Task: Use the formula "ISPMT" in spreadsheet "Project portfolio".
Action: Mouse moved to (646, 81)
Screenshot: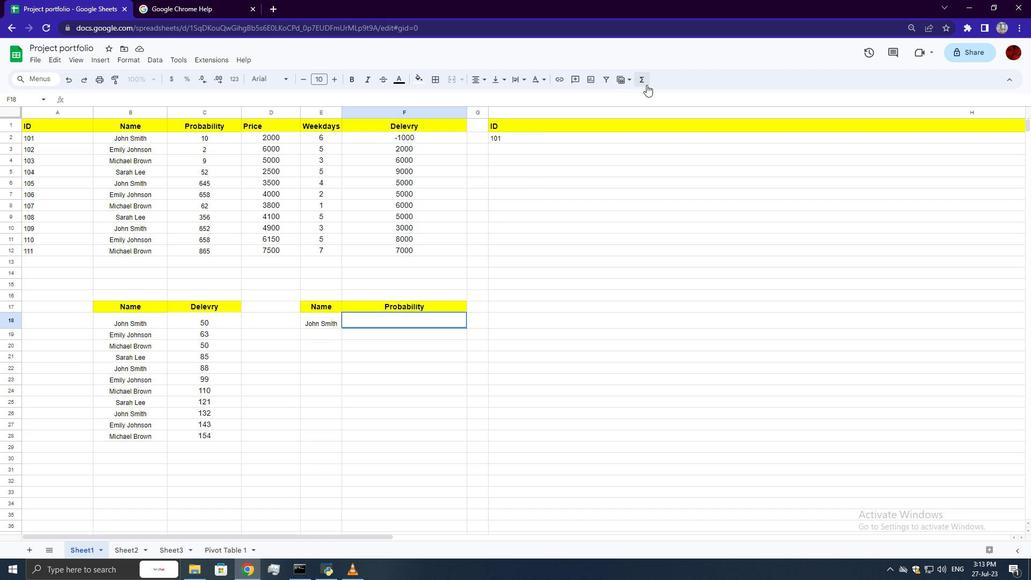 
Action: Mouse pressed left at (646, 81)
Screenshot: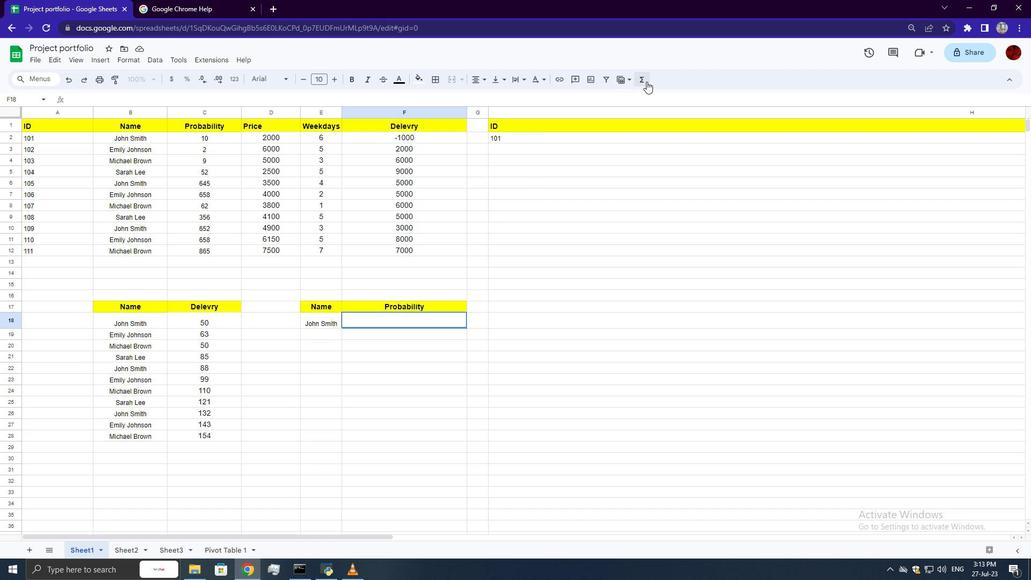 
Action: Mouse moved to (828, 186)
Screenshot: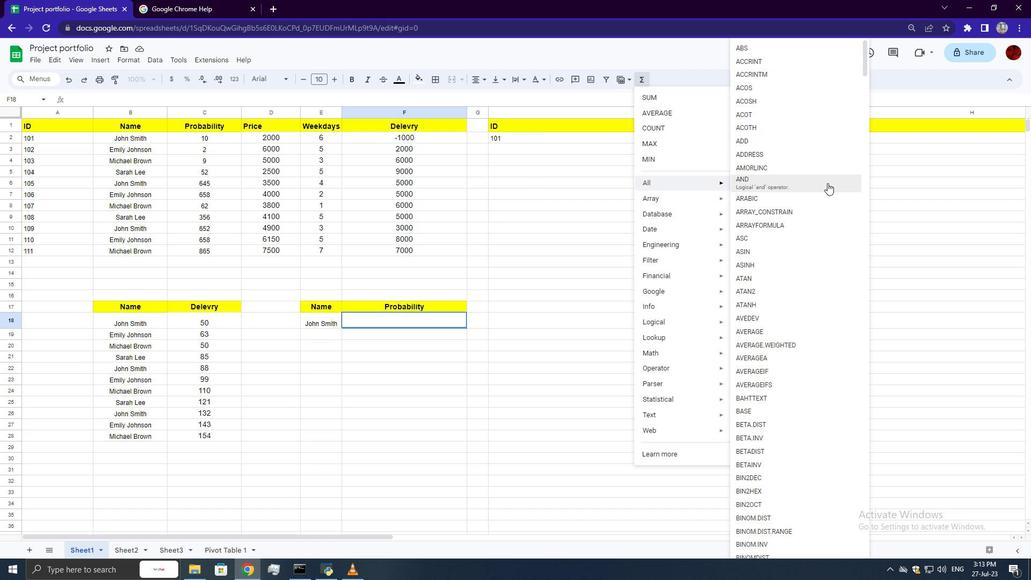 
Action: Mouse scrolled (828, 185) with delta (0, 0)
Screenshot: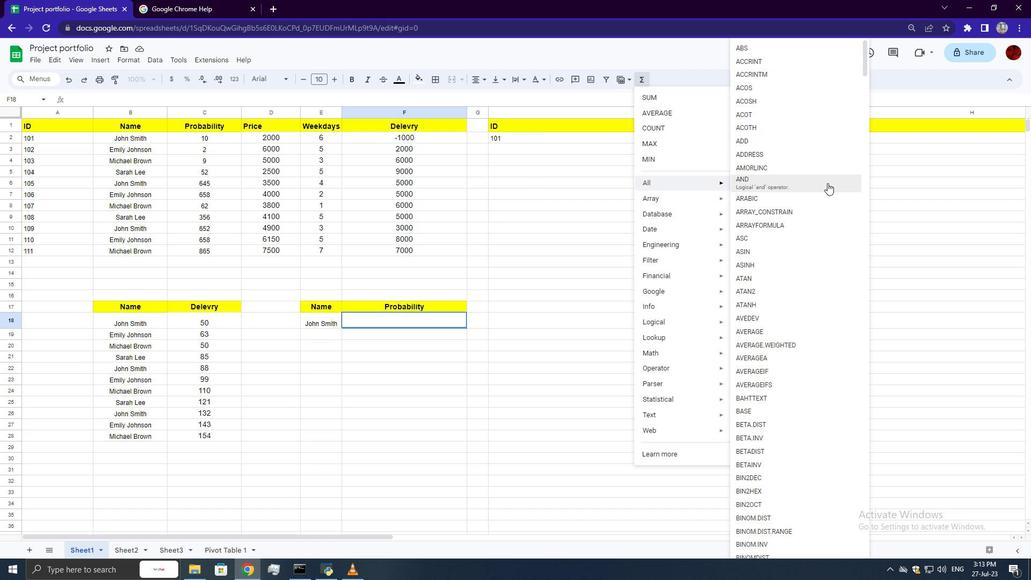 
Action: Mouse moved to (828, 187)
Screenshot: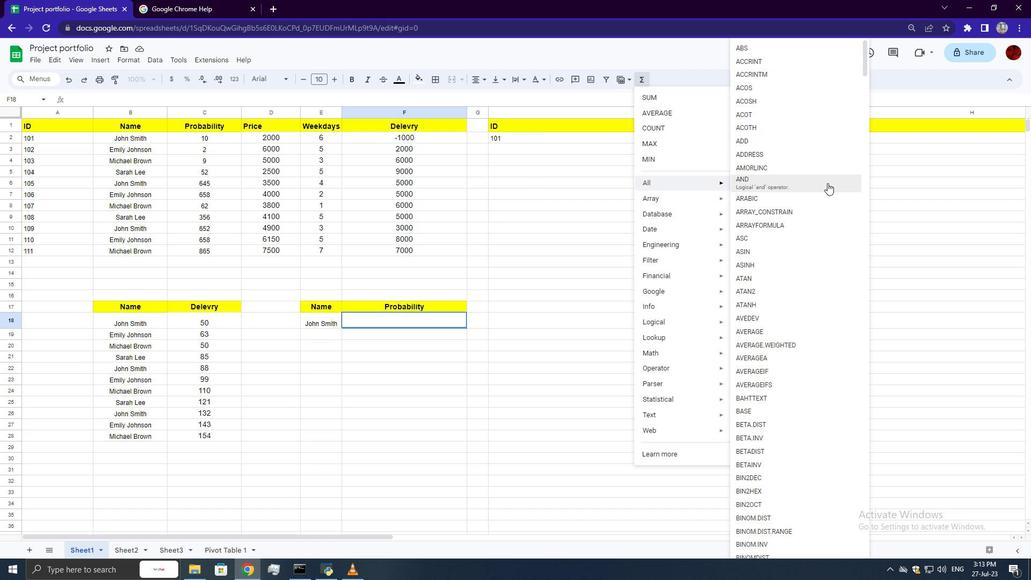 
Action: Mouse scrolled (828, 186) with delta (0, 0)
Screenshot: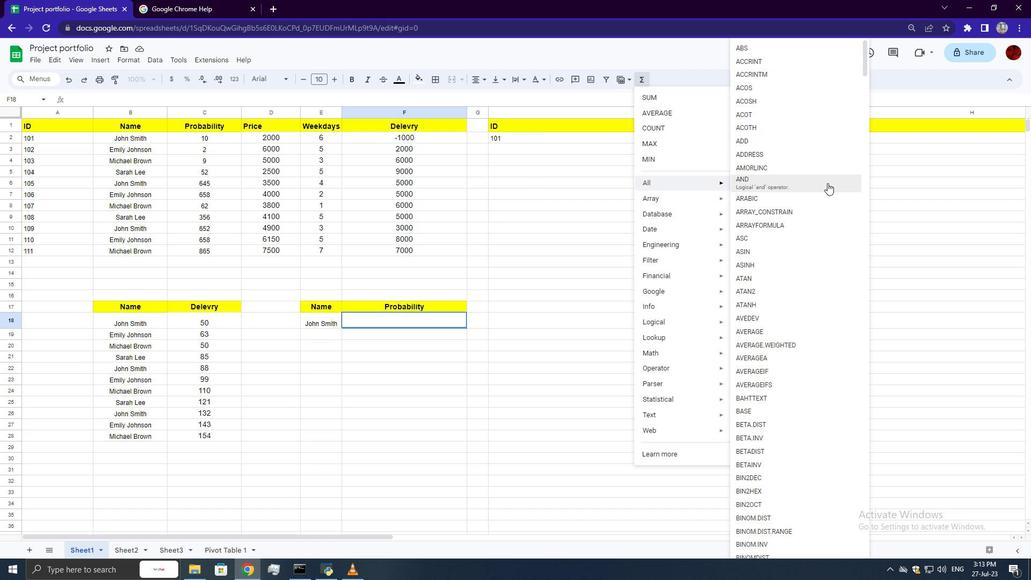 
Action: Mouse scrolled (828, 186) with delta (0, 0)
Screenshot: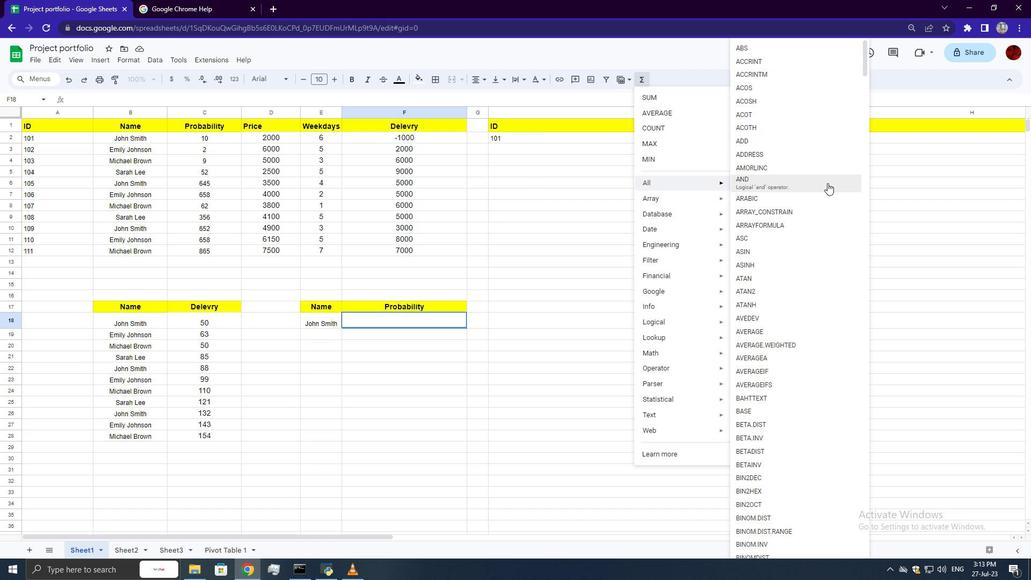 
Action: Mouse scrolled (828, 186) with delta (0, 0)
Screenshot: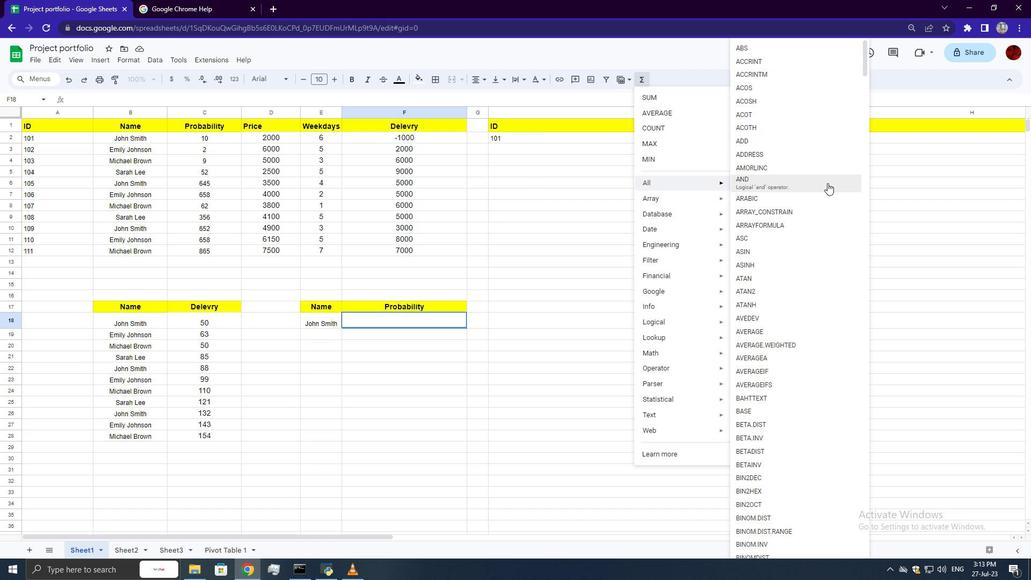 
Action: Mouse scrolled (828, 186) with delta (0, 0)
Screenshot: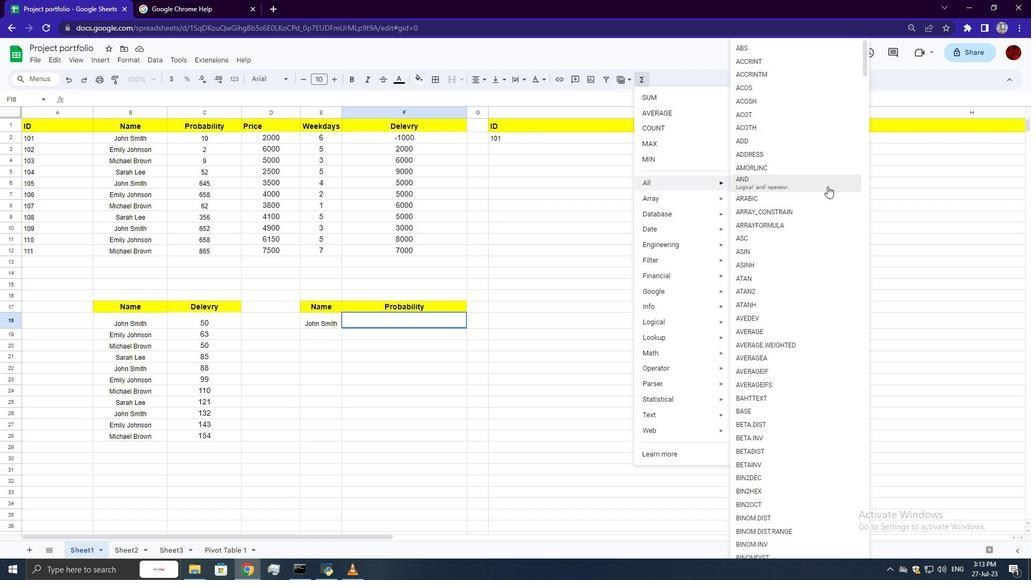 
Action: Mouse scrolled (828, 186) with delta (0, 0)
Screenshot: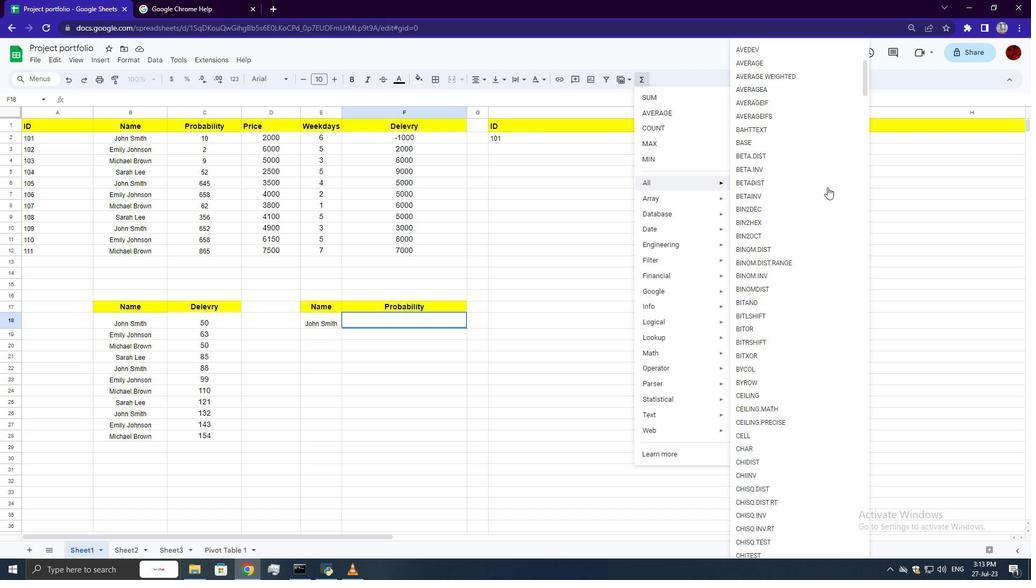 
Action: Mouse scrolled (828, 186) with delta (0, 0)
Screenshot: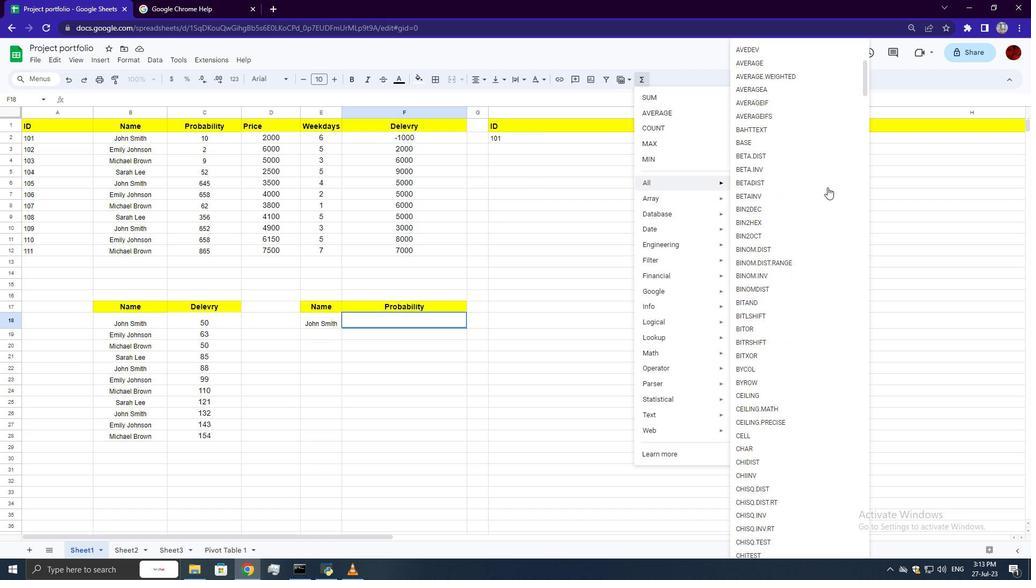
Action: Mouse scrolled (828, 186) with delta (0, 0)
Screenshot: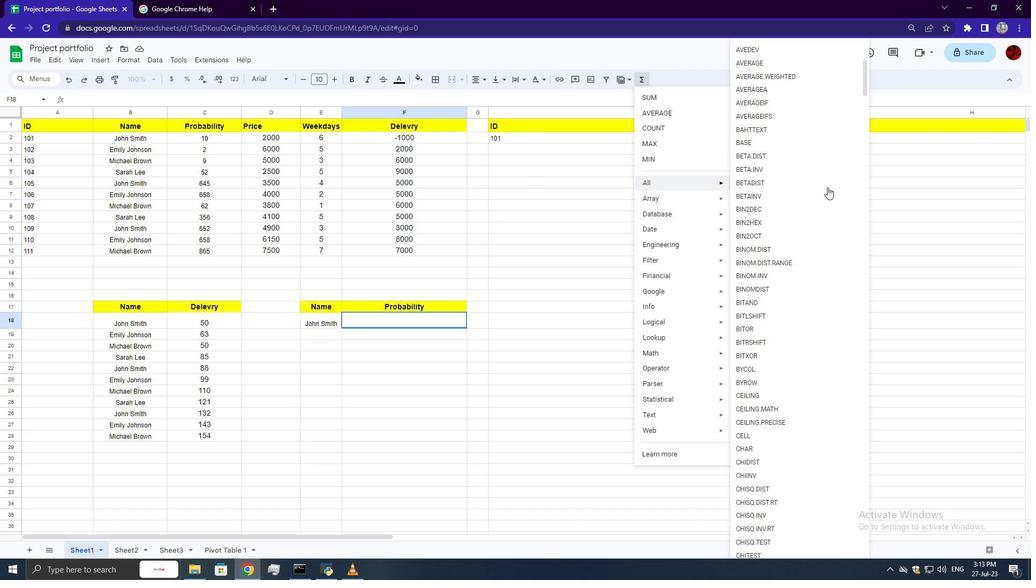 
Action: Mouse scrolled (828, 186) with delta (0, 0)
Screenshot: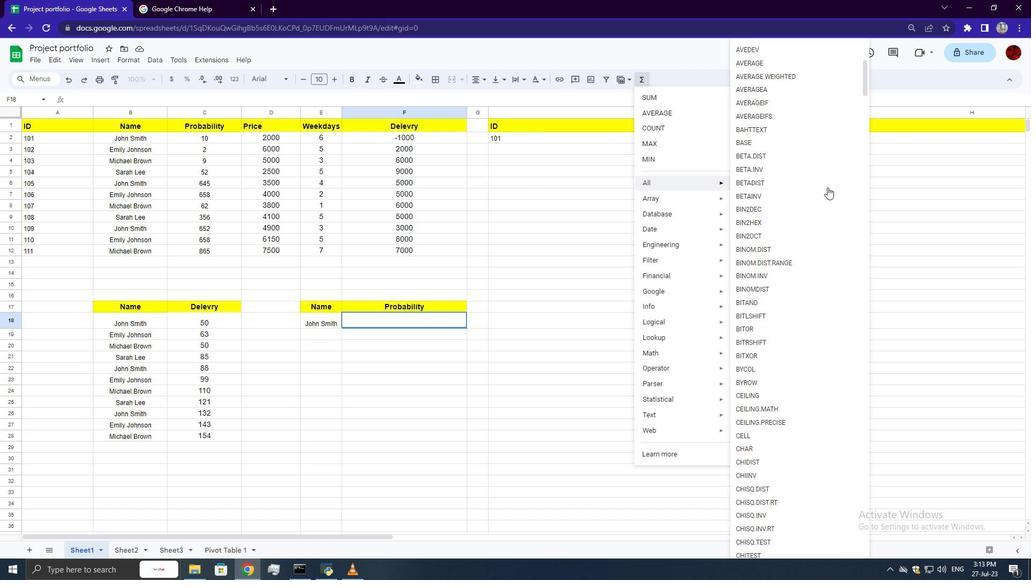 
Action: Mouse scrolled (828, 186) with delta (0, 0)
Screenshot: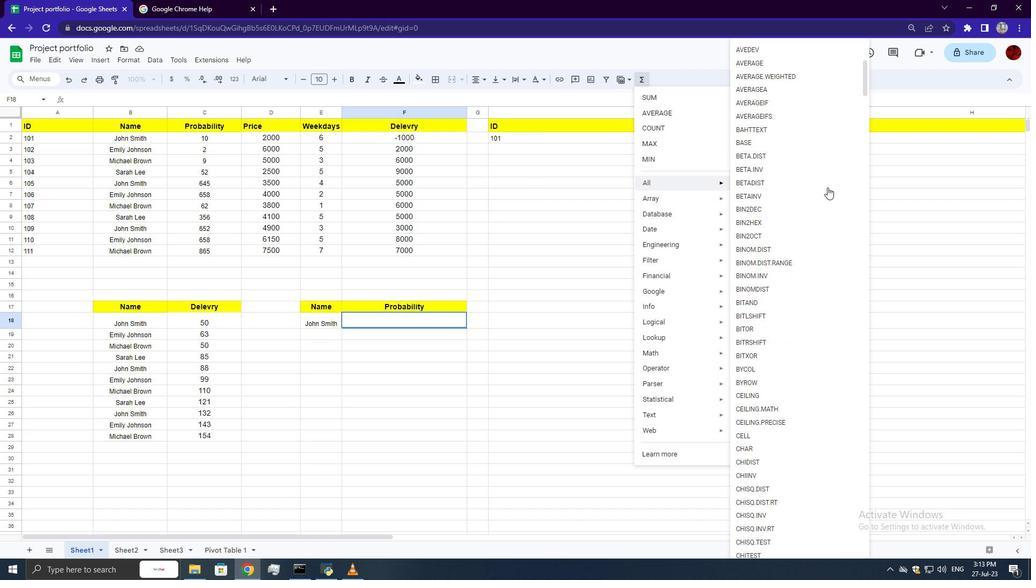 
Action: Mouse moved to (818, 187)
Screenshot: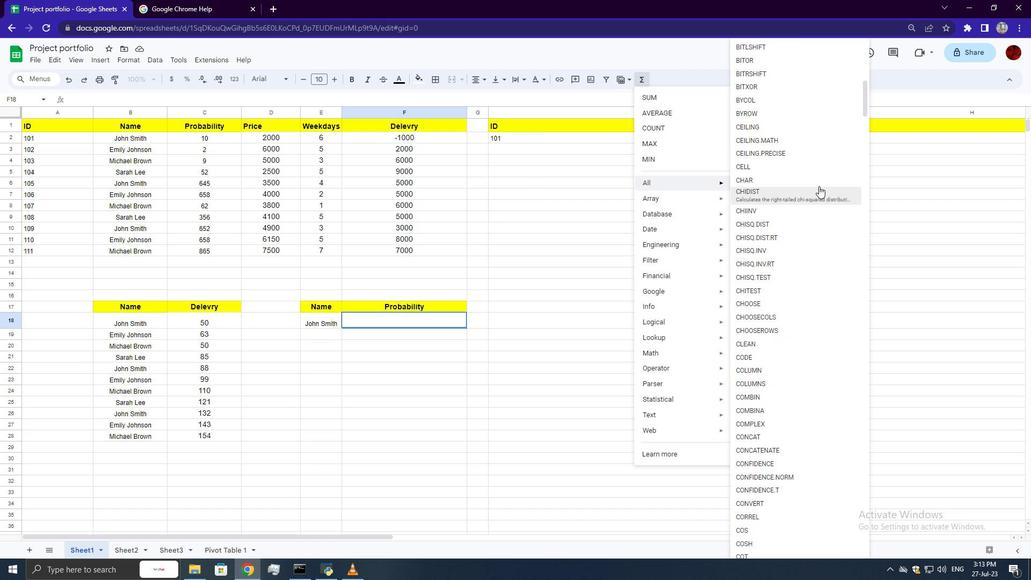 
Action: Mouse scrolled (818, 186) with delta (0, 0)
Screenshot: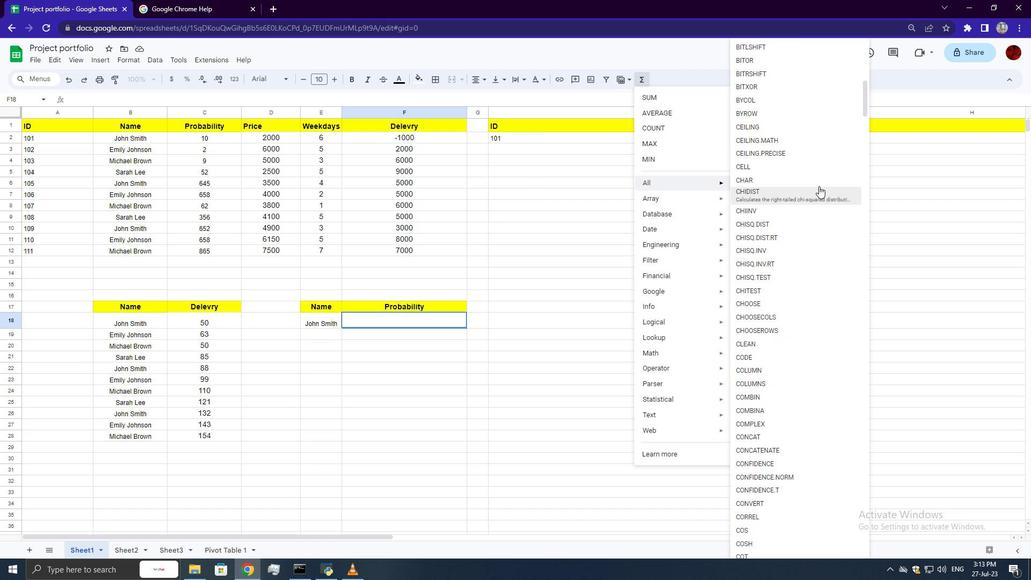 
Action: Mouse moved to (818, 189)
Screenshot: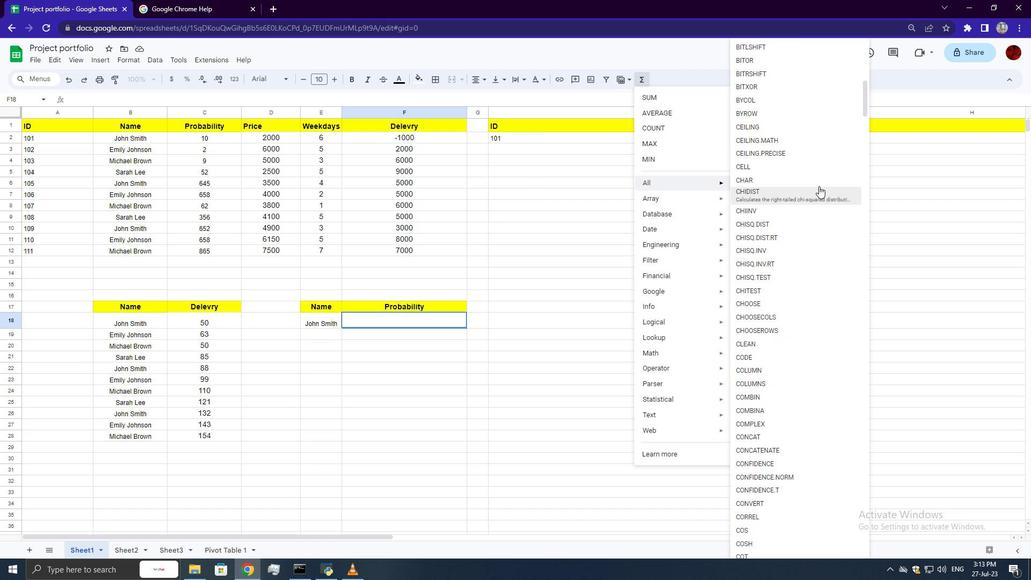 
Action: Mouse scrolled (818, 188) with delta (0, 0)
Screenshot: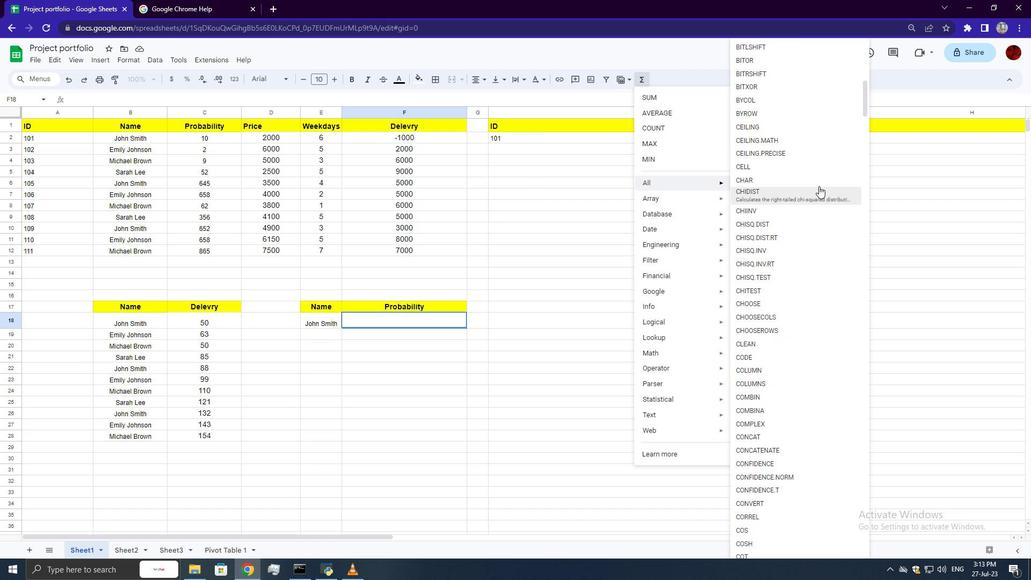 
Action: Mouse scrolled (818, 188) with delta (0, 0)
Screenshot: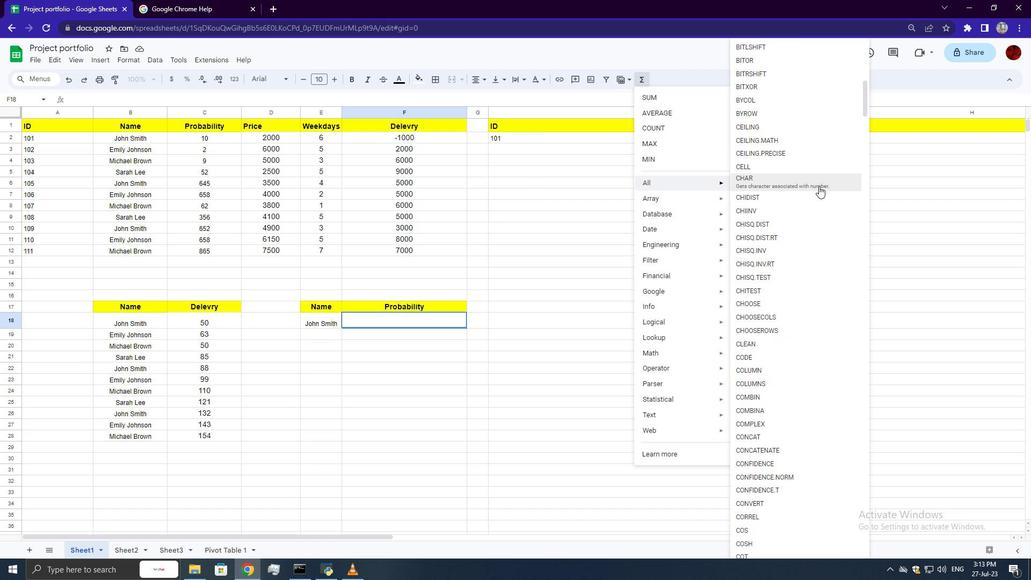 
Action: Mouse scrolled (818, 188) with delta (0, 0)
Screenshot: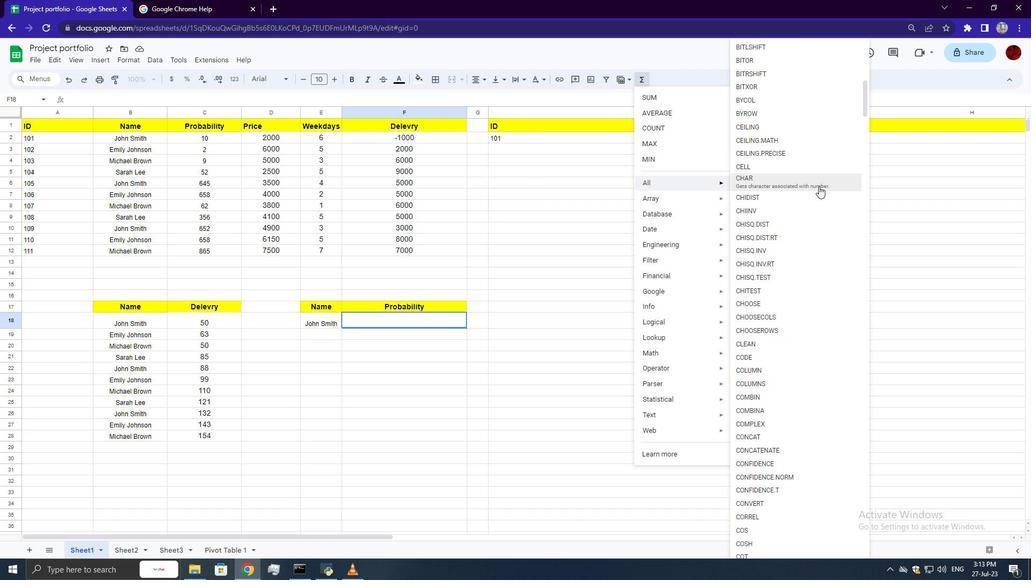 
Action: Mouse scrolled (818, 188) with delta (0, 0)
Screenshot: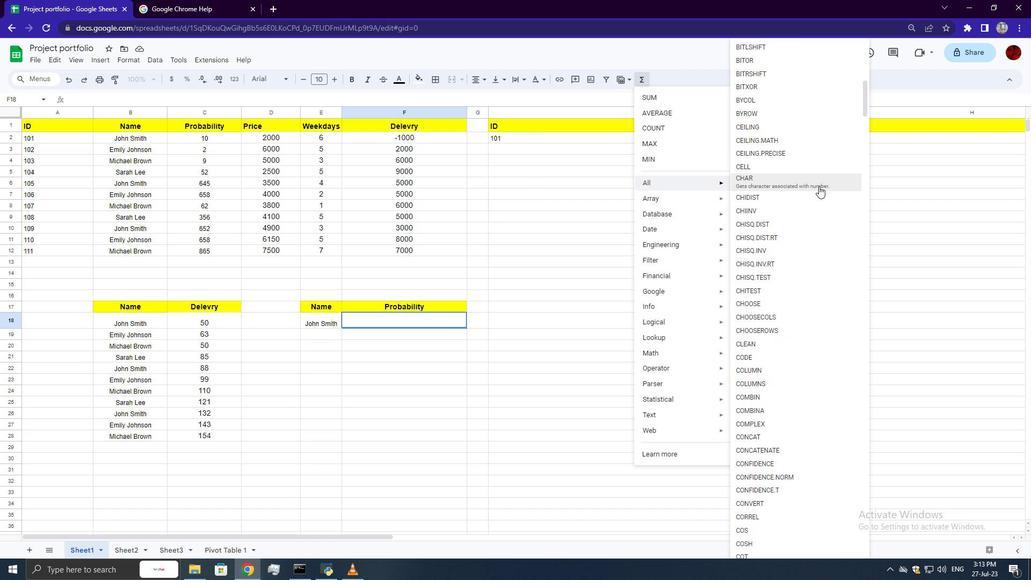 
Action: Mouse moved to (838, 256)
Screenshot: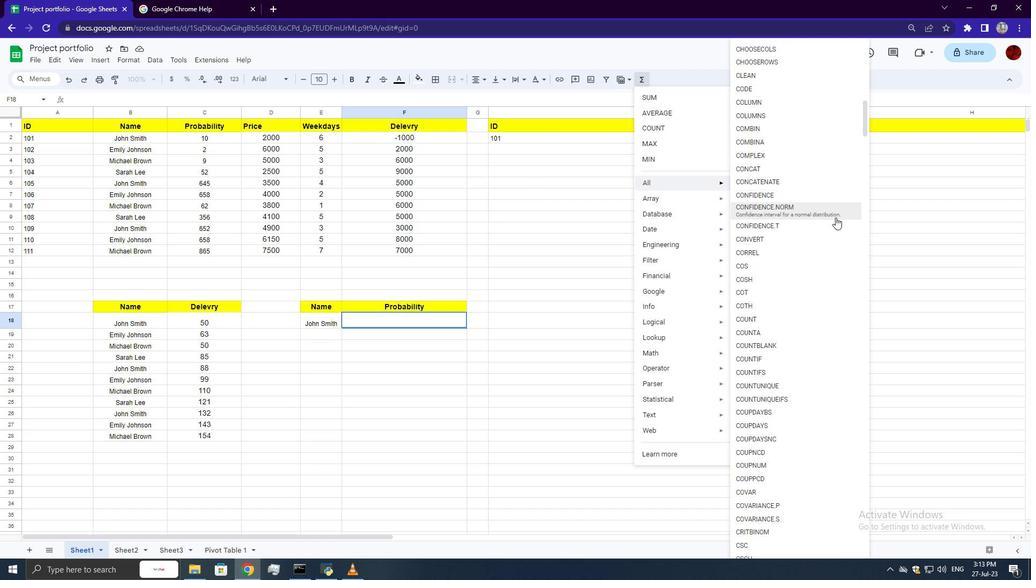 
Action: Mouse scrolled (838, 256) with delta (0, 0)
Screenshot: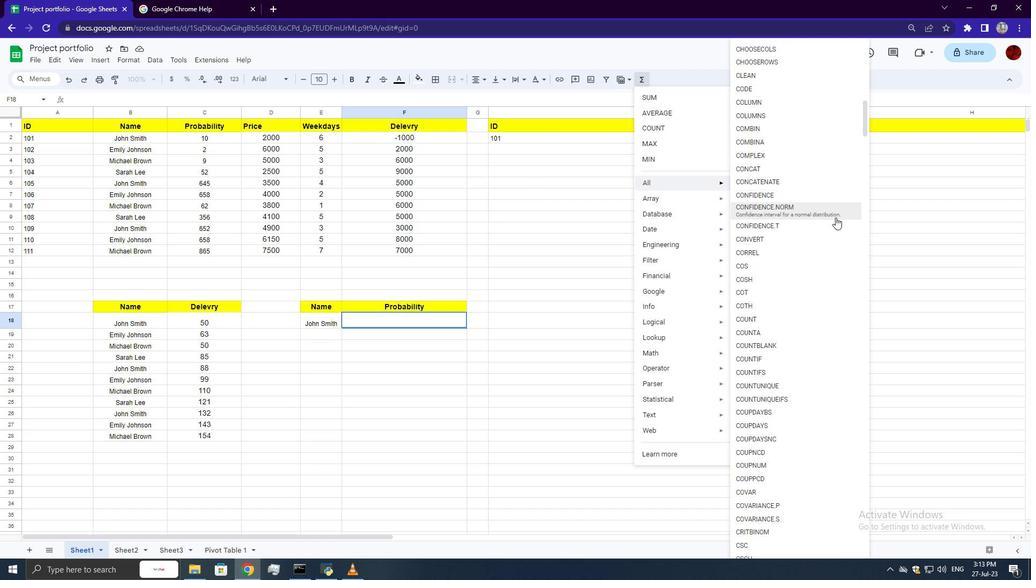 
Action: Mouse moved to (840, 263)
Screenshot: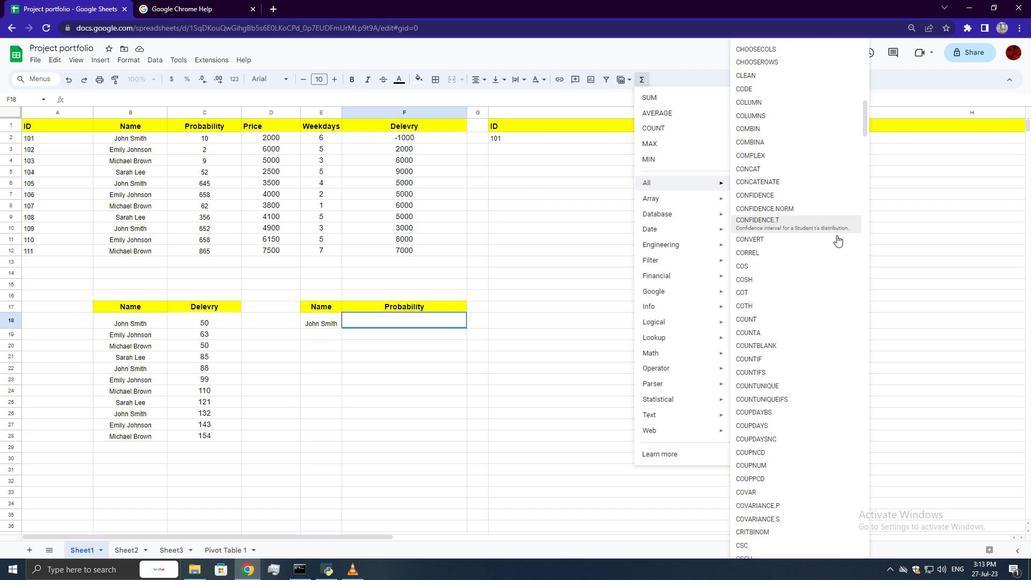 
Action: Mouse scrolled (840, 262) with delta (0, 0)
Screenshot: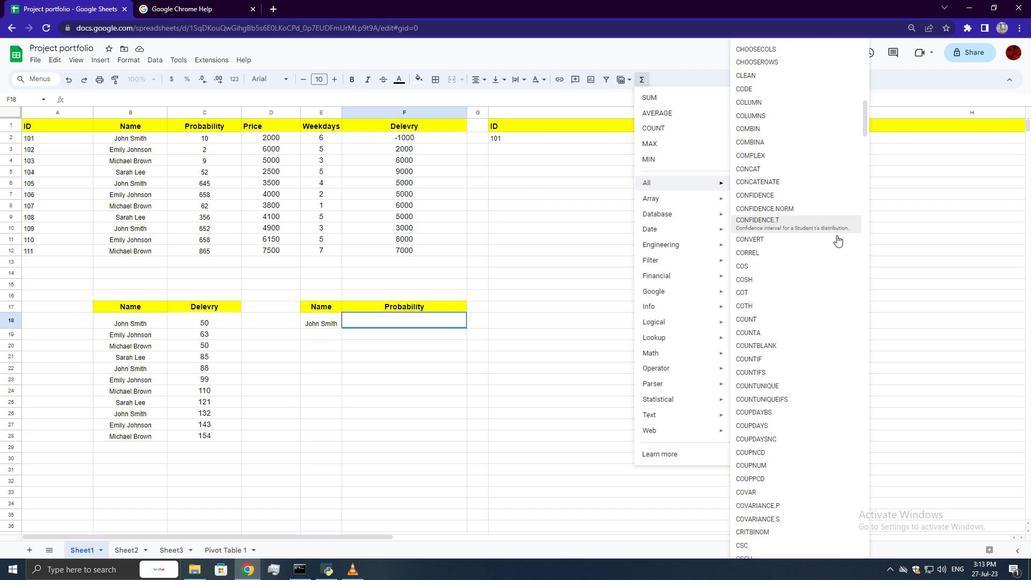 
Action: Mouse moved to (841, 265)
Screenshot: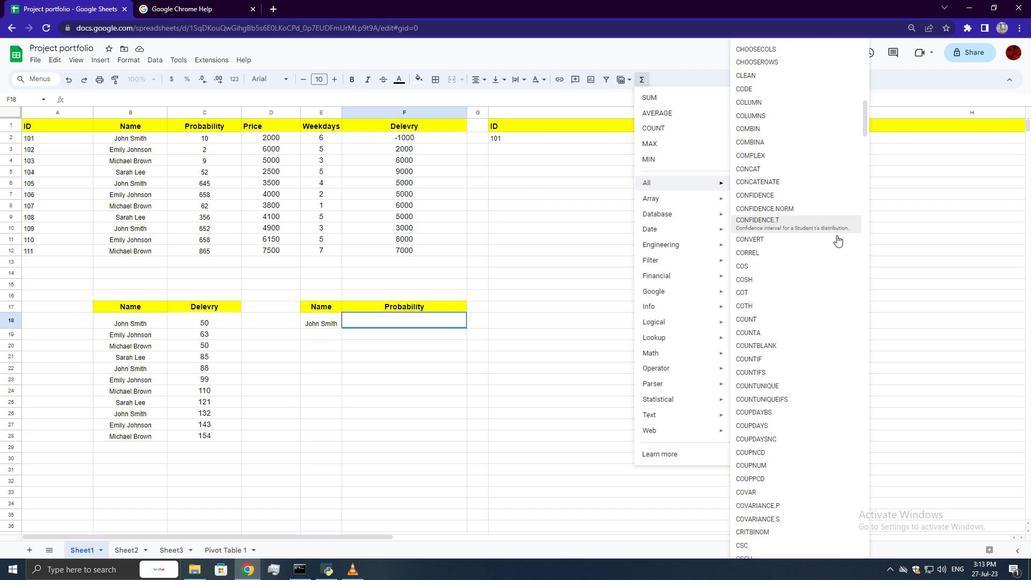 
Action: Mouse scrolled (841, 265) with delta (0, 0)
Screenshot: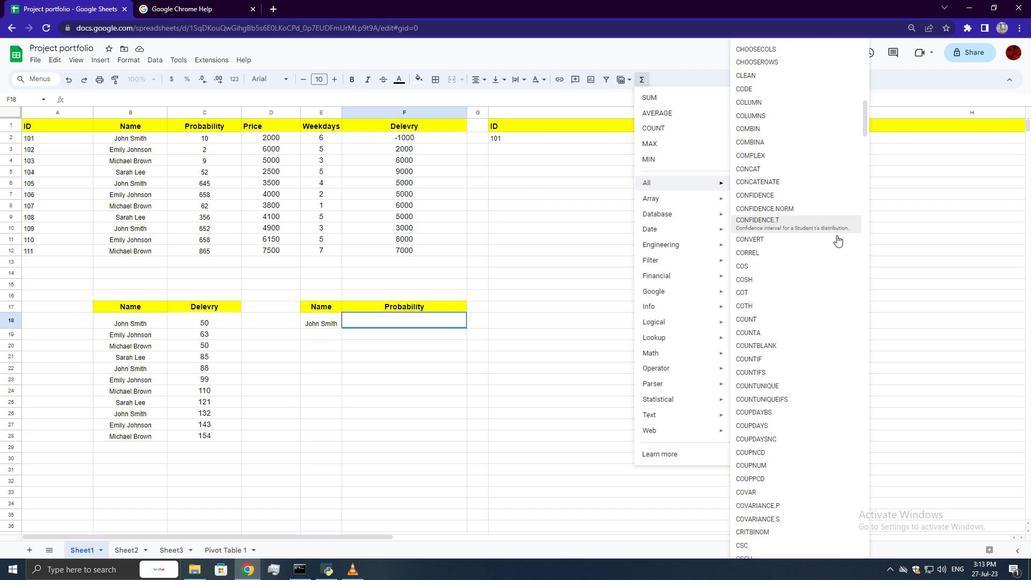 
Action: Mouse moved to (842, 268)
Screenshot: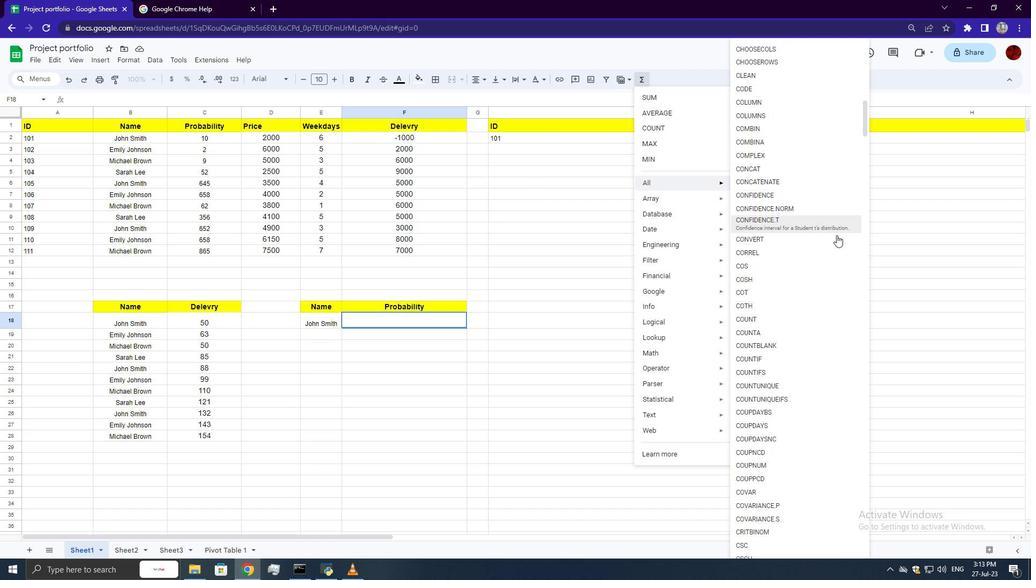 
Action: Mouse scrolled (842, 267) with delta (0, 0)
Screenshot: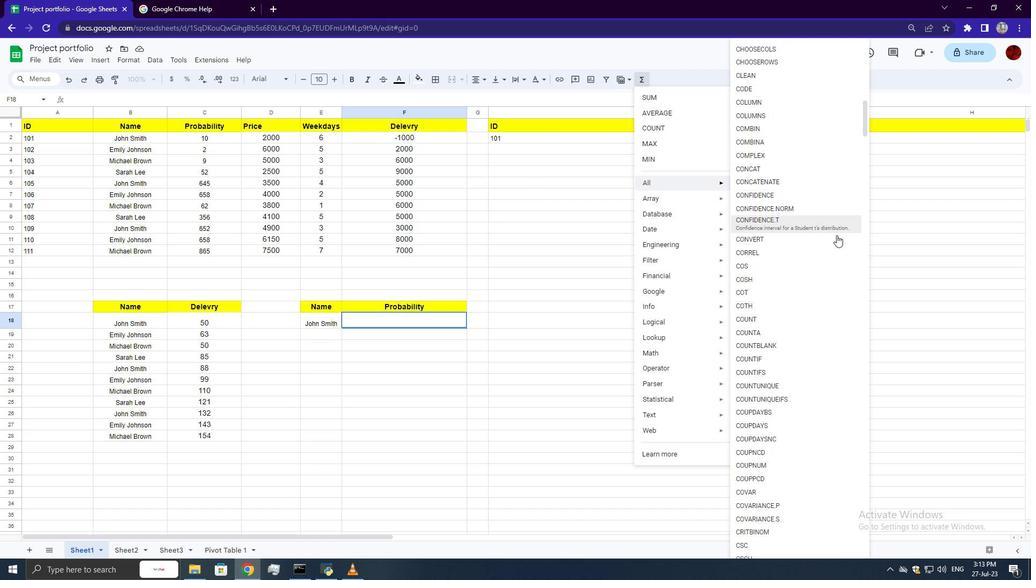 
Action: Mouse scrolled (842, 267) with delta (0, 0)
Screenshot: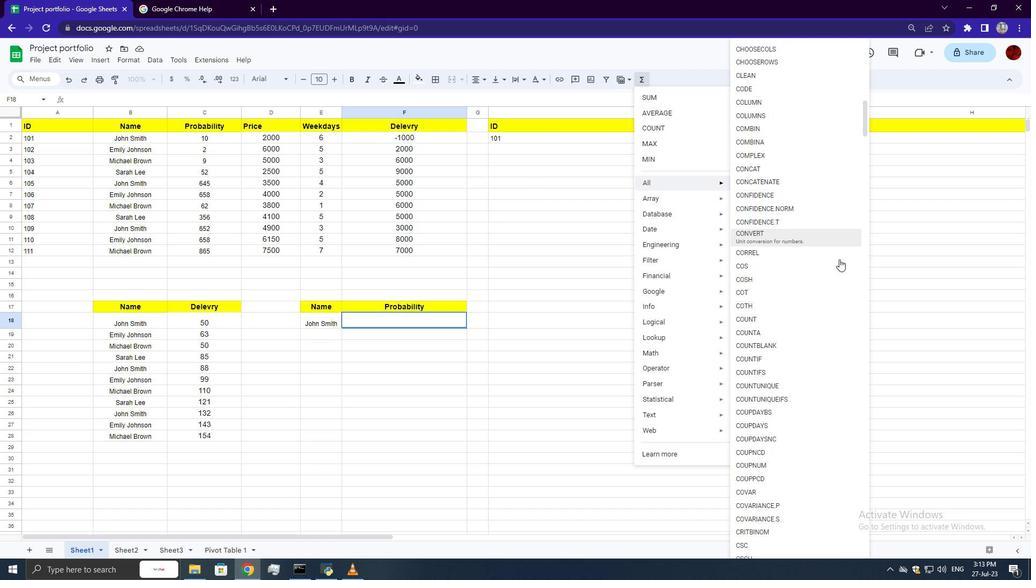 
Action: Mouse moved to (842, 269)
Screenshot: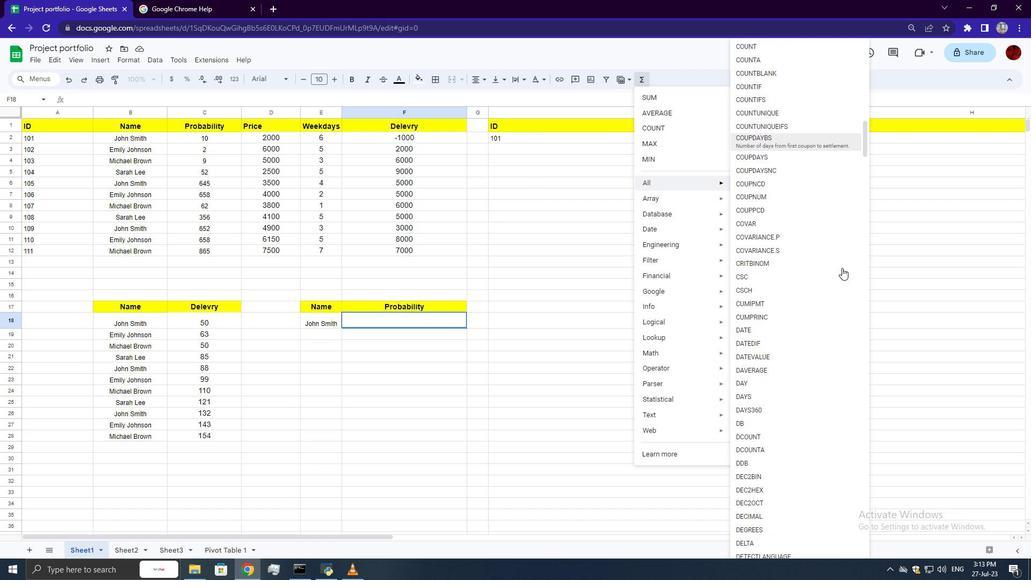 
Action: Mouse scrolled (842, 269) with delta (0, 0)
Screenshot: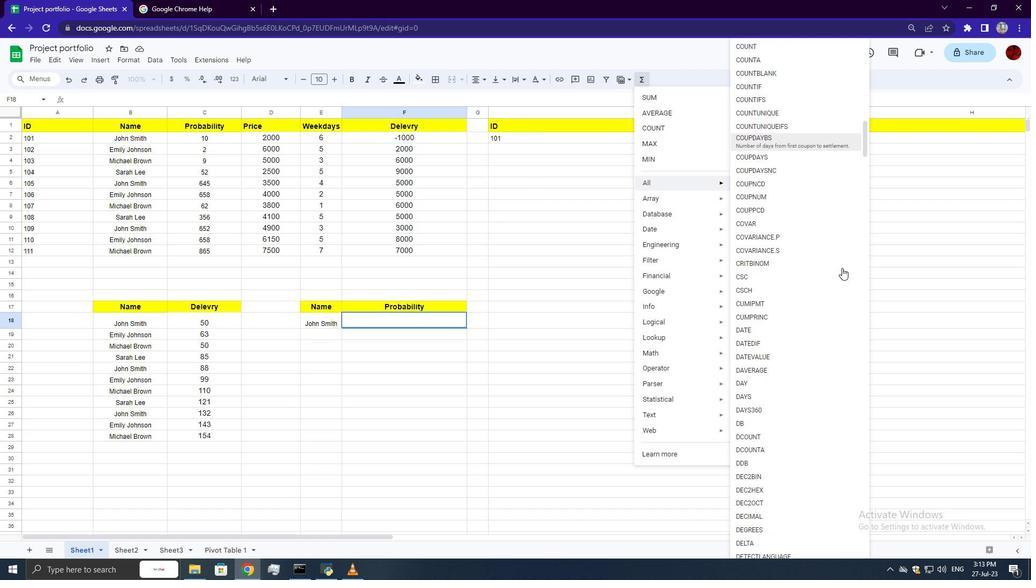 
Action: Mouse moved to (842, 269)
Screenshot: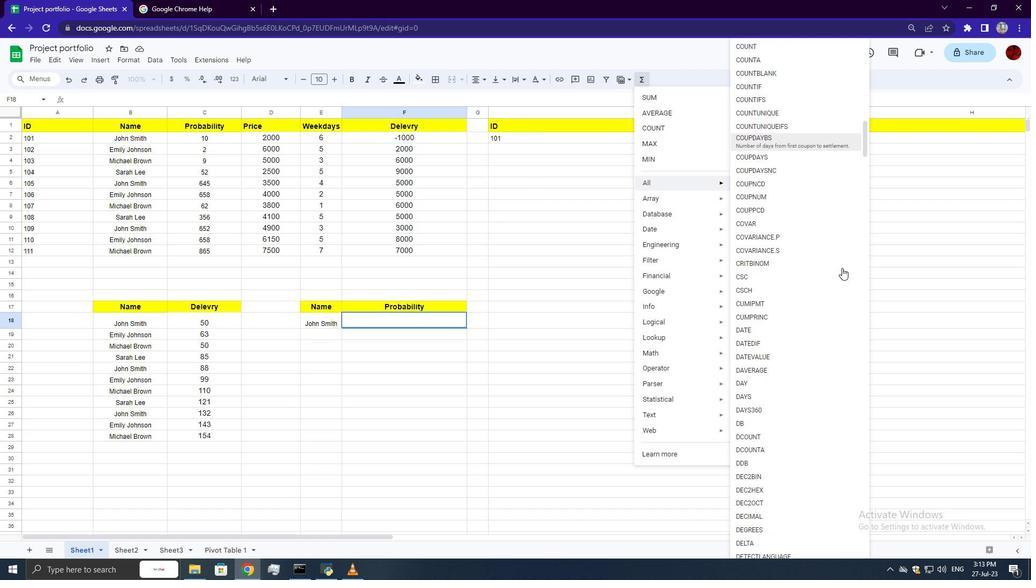 
Action: Mouse scrolled (842, 269) with delta (0, 0)
Screenshot: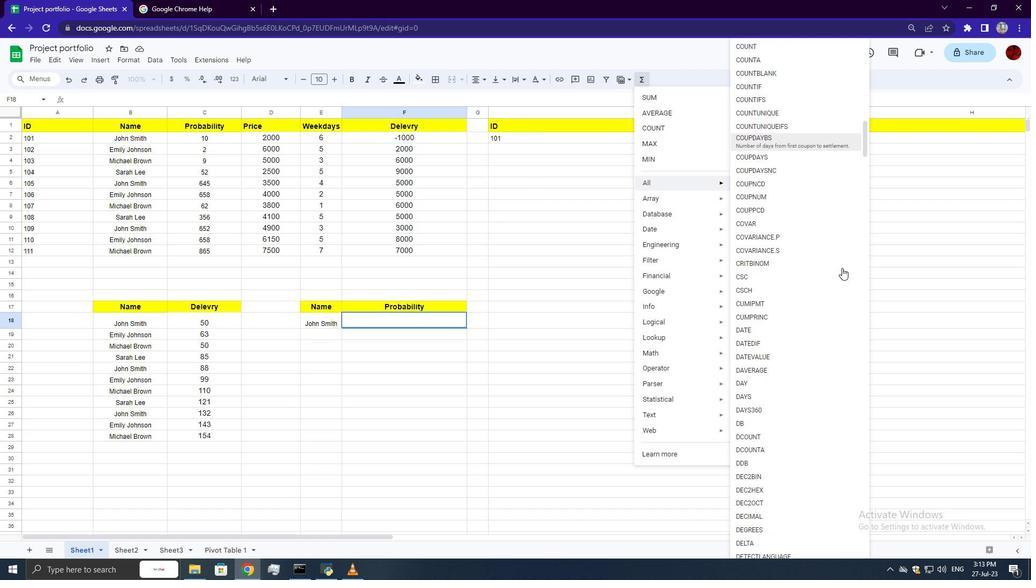 
Action: Mouse scrolled (842, 269) with delta (0, 0)
Screenshot: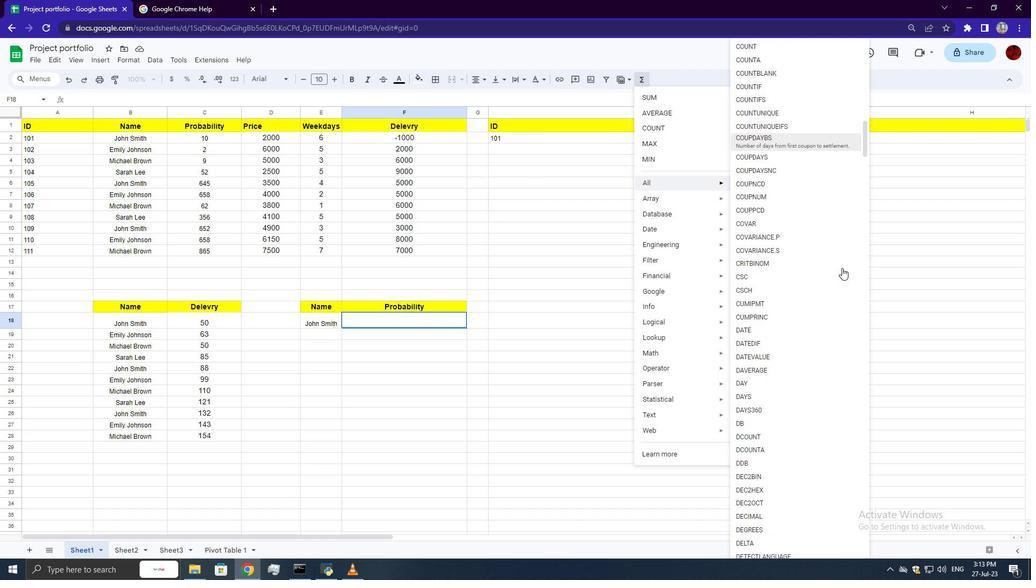 
Action: Mouse scrolled (842, 269) with delta (0, 0)
Screenshot: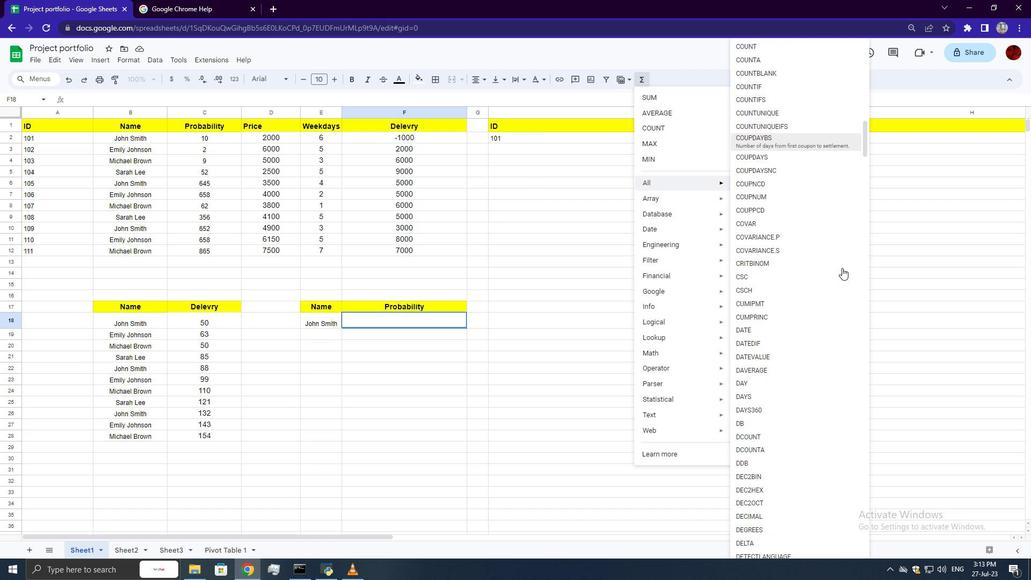 
Action: Mouse scrolled (842, 269) with delta (0, 0)
Screenshot: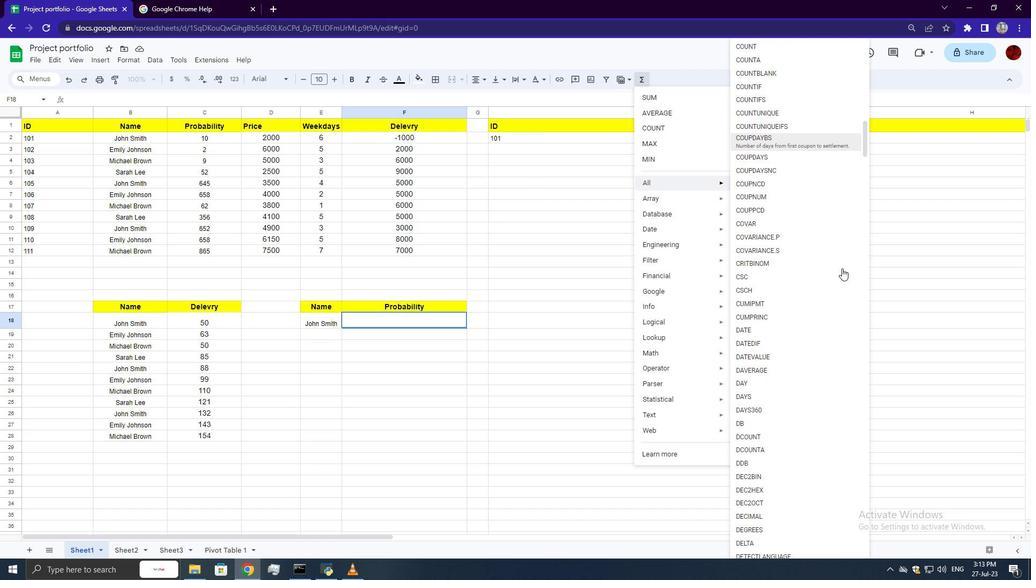 
Action: Mouse scrolled (842, 269) with delta (0, 0)
Screenshot: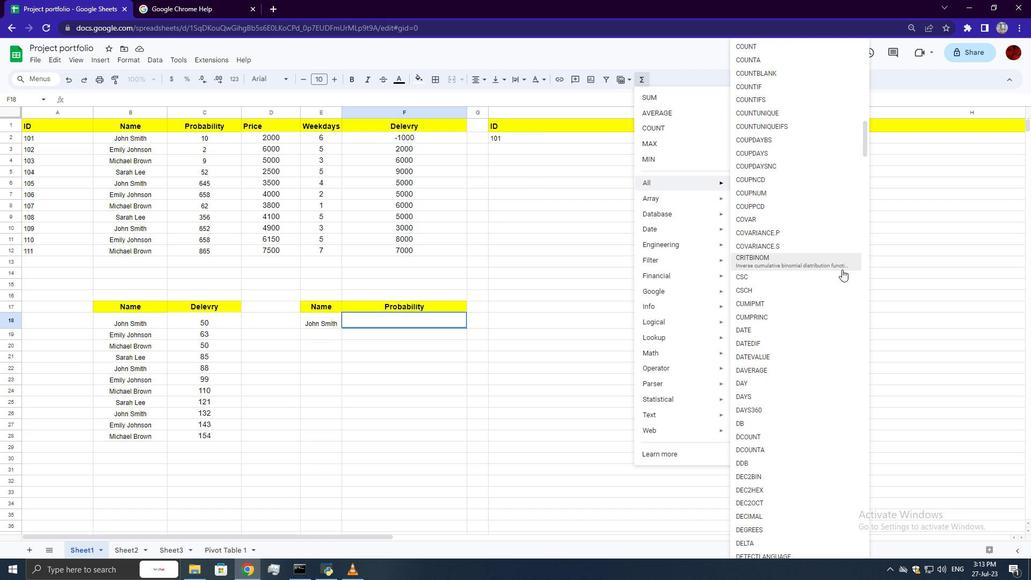
Action: Mouse scrolled (842, 269) with delta (0, 0)
Screenshot: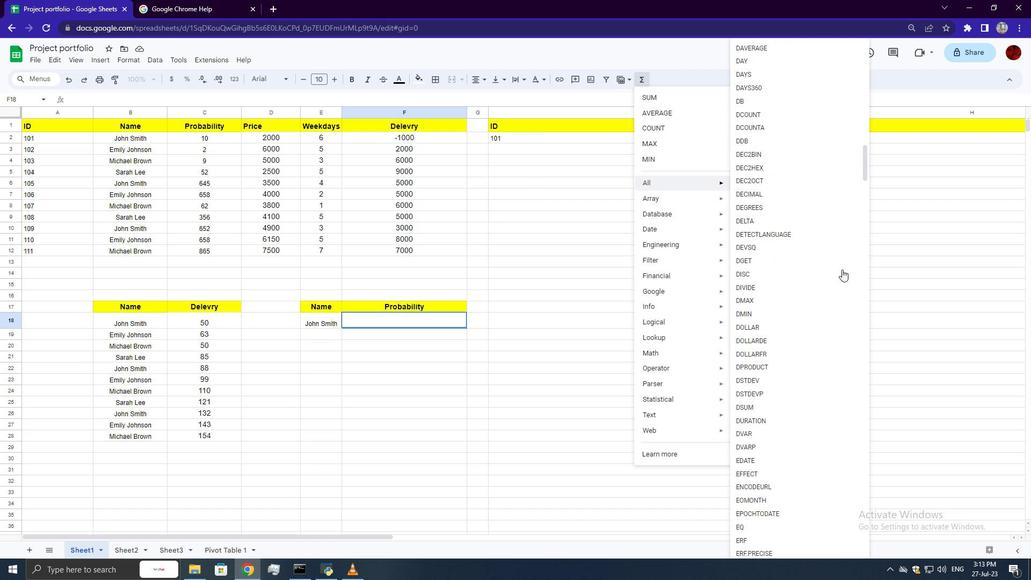 
Action: Mouse scrolled (842, 269) with delta (0, 0)
Screenshot: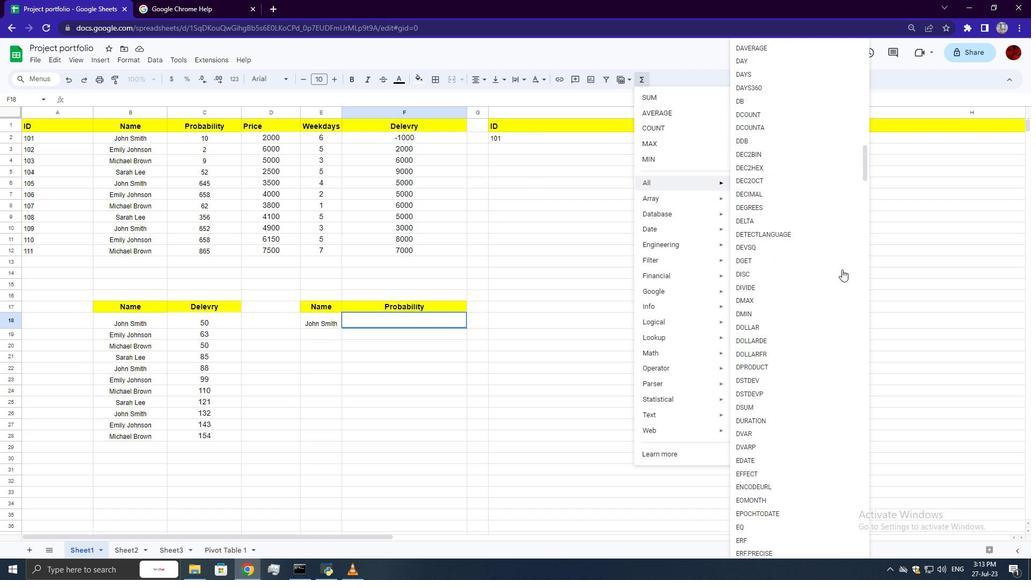 
Action: Mouse scrolled (842, 269) with delta (0, 0)
Screenshot: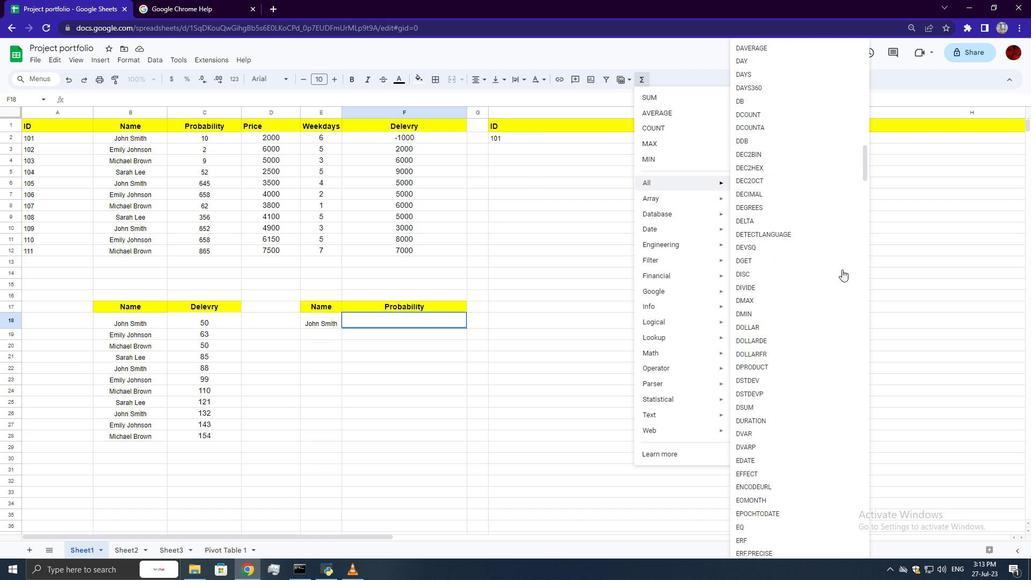 
Action: Mouse scrolled (842, 269) with delta (0, 0)
Screenshot: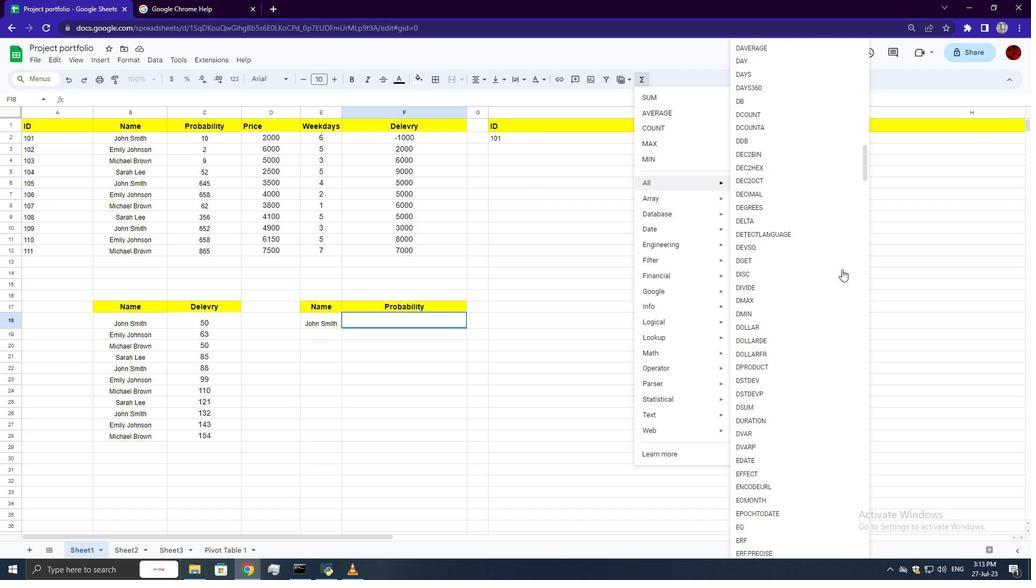 
Action: Mouse scrolled (842, 269) with delta (0, 0)
Screenshot: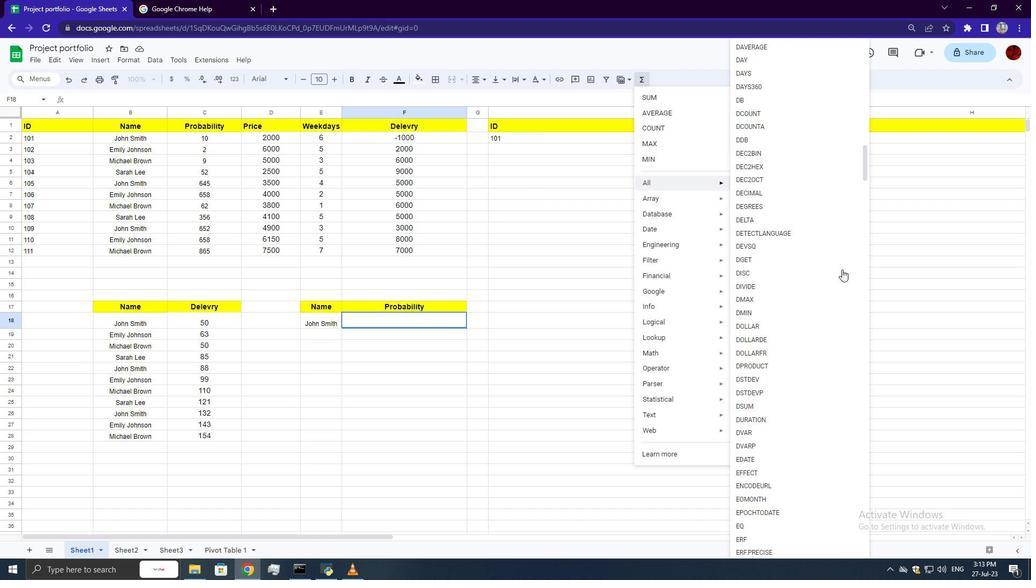 
Action: Mouse scrolled (842, 269) with delta (0, 0)
Screenshot: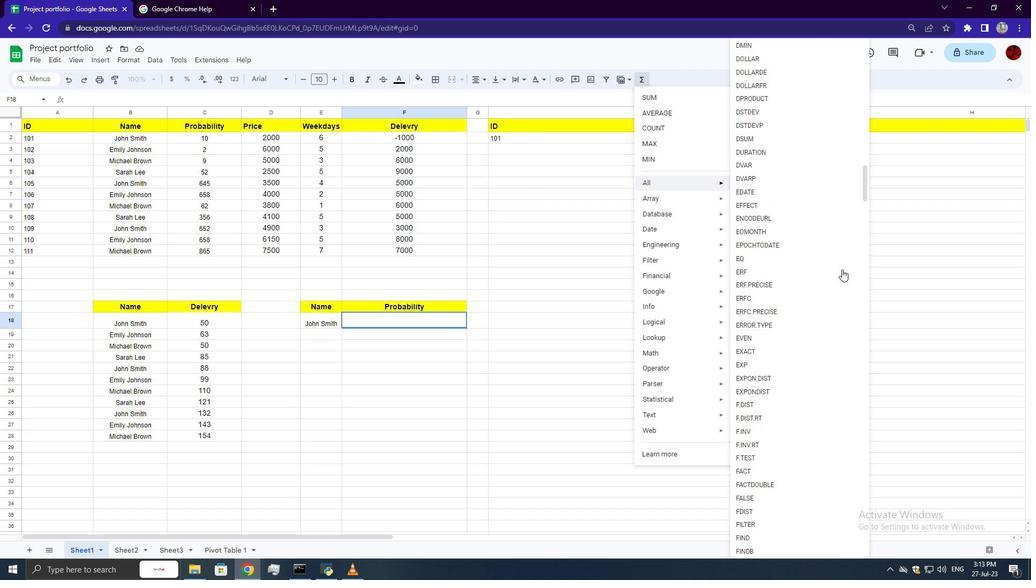 
Action: Mouse scrolled (842, 269) with delta (0, 0)
Screenshot: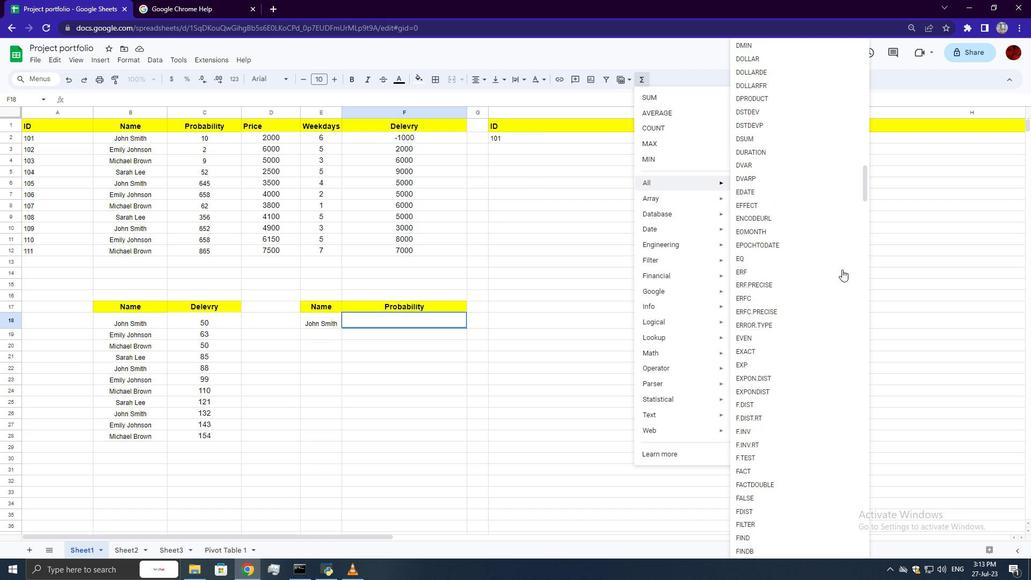 
Action: Mouse scrolled (842, 269) with delta (0, 0)
Screenshot: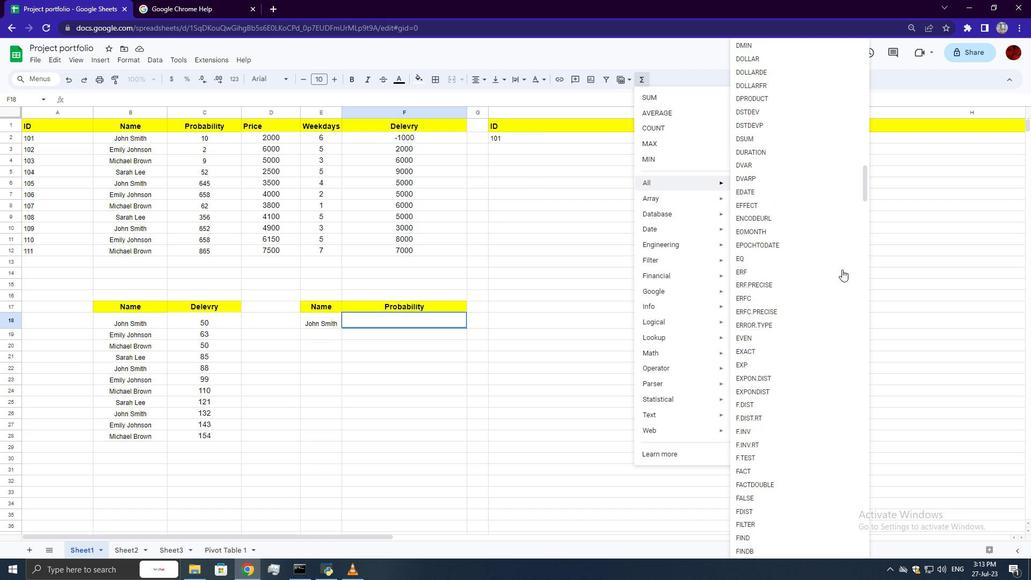 
Action: Mouse scrolled (842, 269) with delta (0, 0)
Screenshot: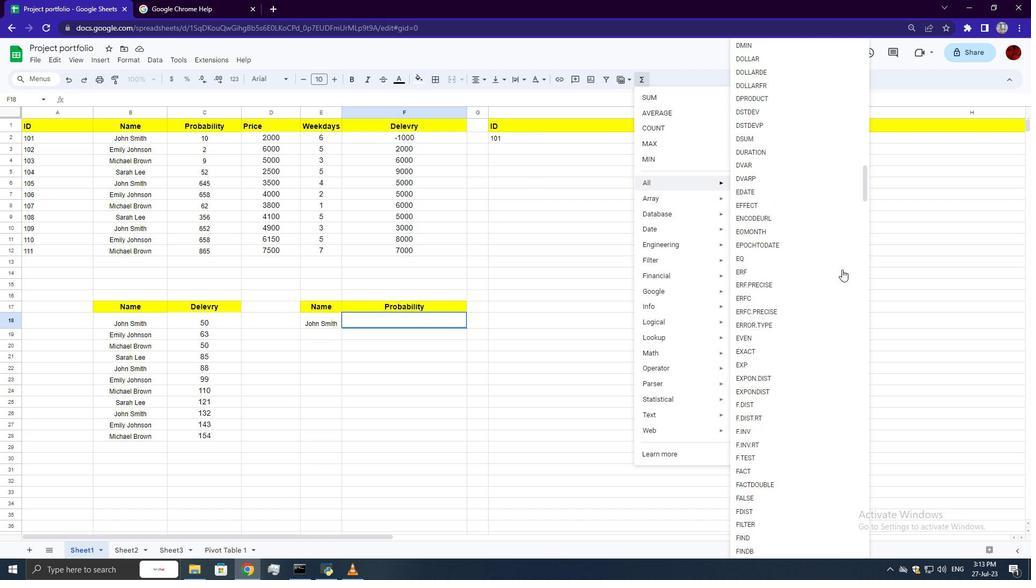 
Action: Mouse scrolled (842, 269) with delta (0, 0)
Screenshot: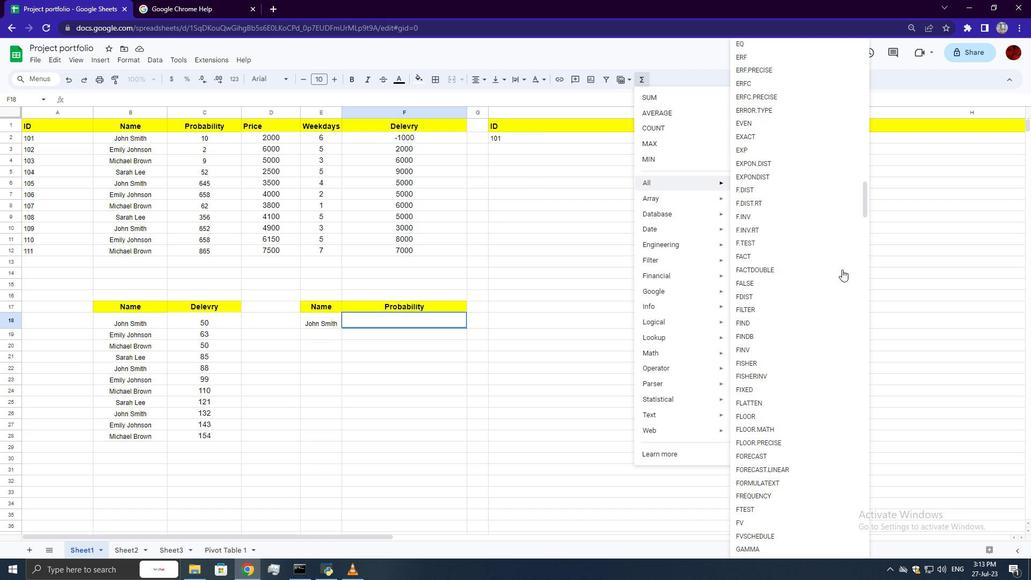 
Action: Mouse scrolled (842, 269) with delta (0, 0)
Screenshot: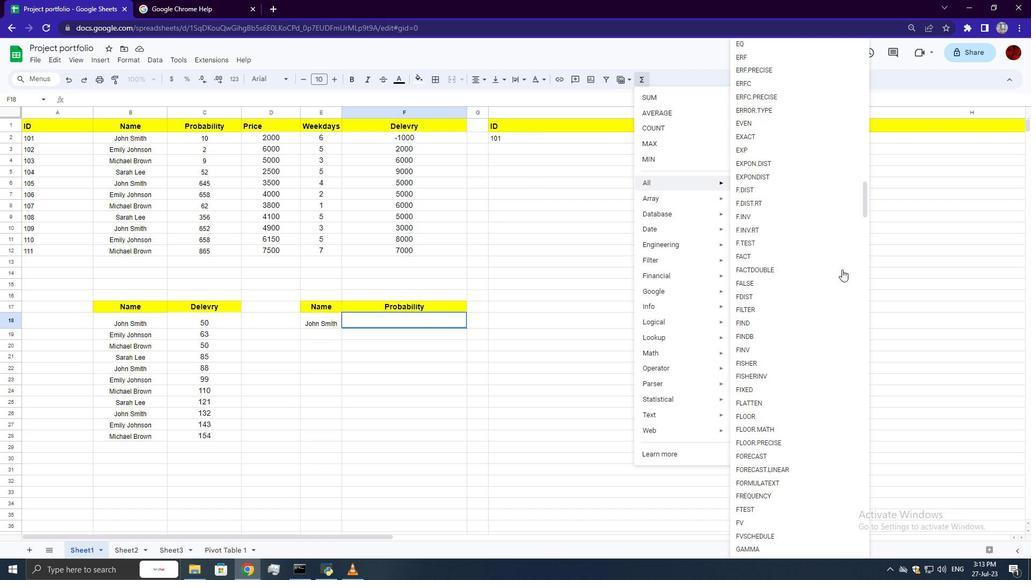 
Action: Mouse scrolled (842, 269) with delta (0, 0)
Screenshot: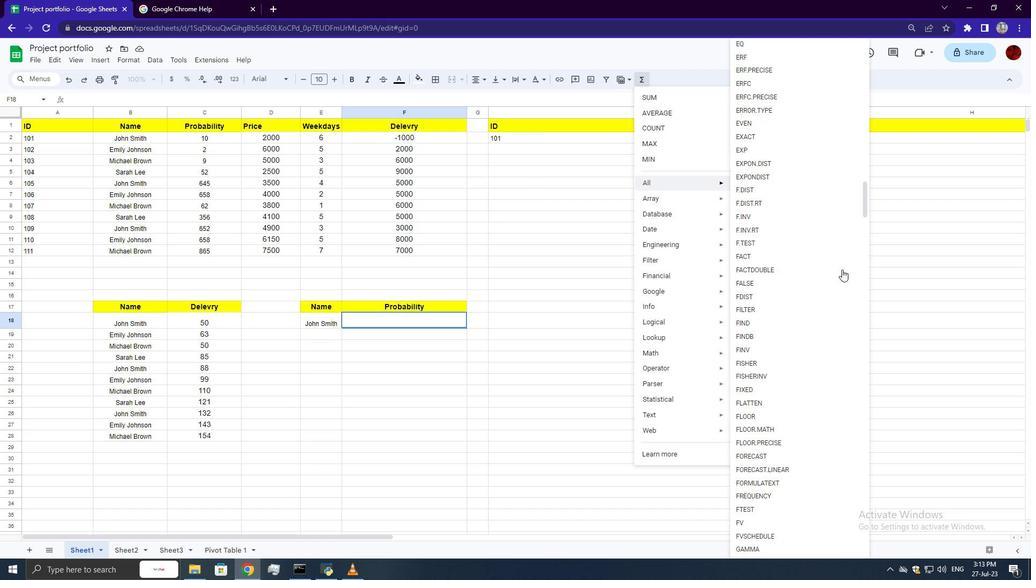 
Action: Mouse scrolled (842, 269) with delta (0, 0)
Screenshot: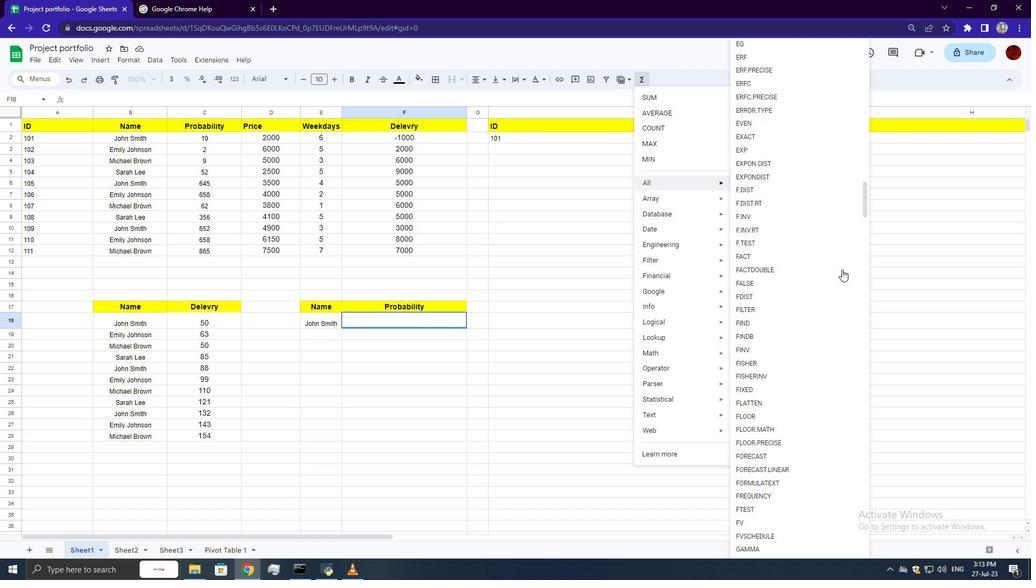 
Action: Mouse scrolled (842, 269) with delta (0, 0)
Screenshot: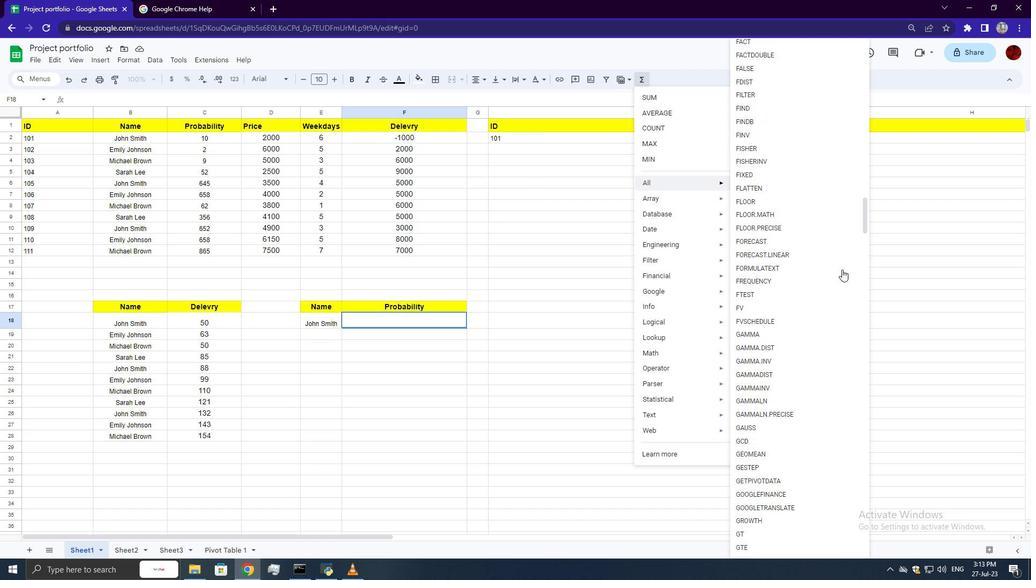 
Action: Mouse scrolled (842, 269) with delta (0, 0)
Screenshot: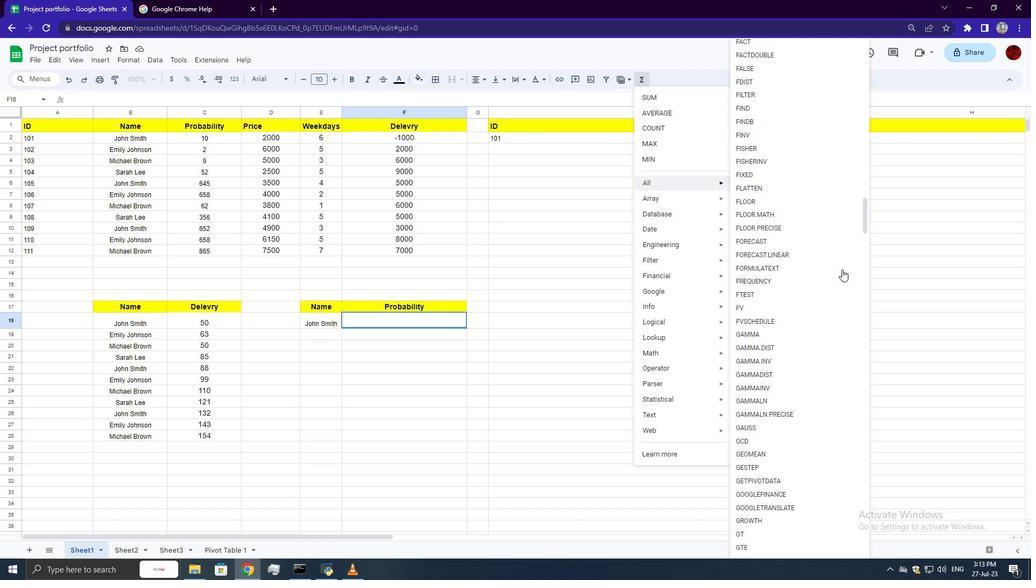 
Action: Mouse scrolled (842, 269) with delta (0, 0)
Screenshot: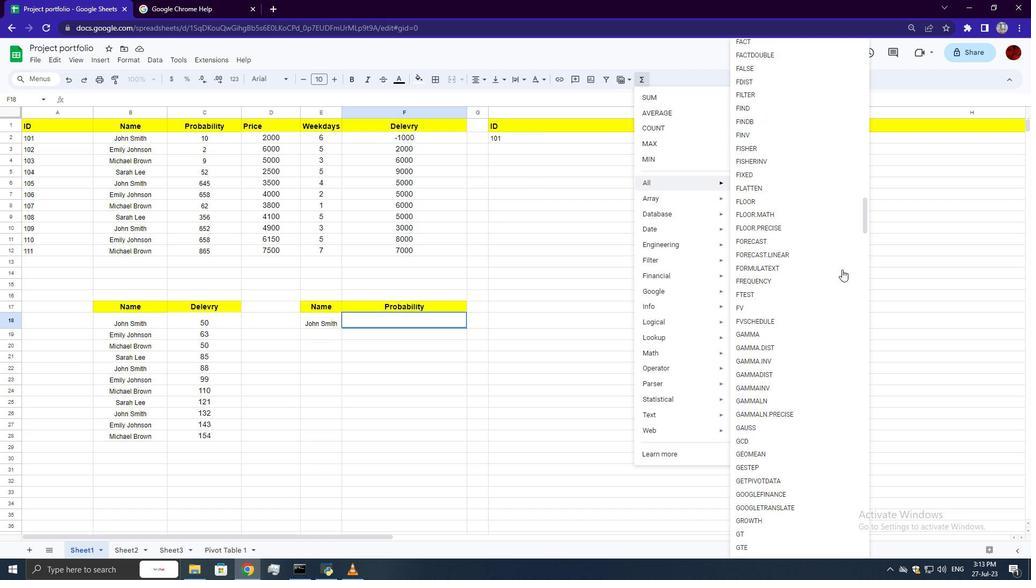 
Action: Mouse moved to (803, 237)
Screenshot: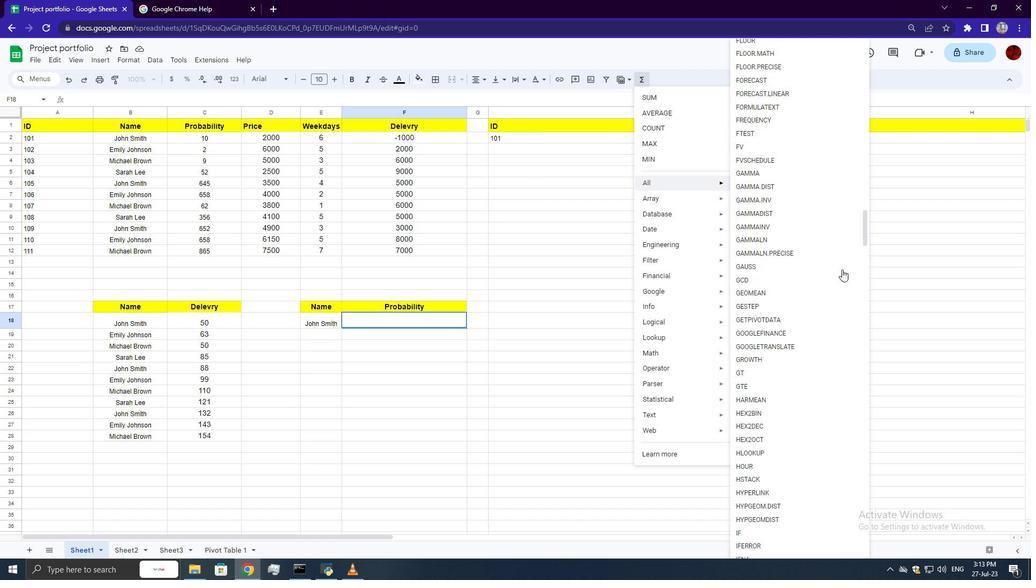
Action: Mouse scrolled (803, 236) with delta (0, 0)
Screenshot: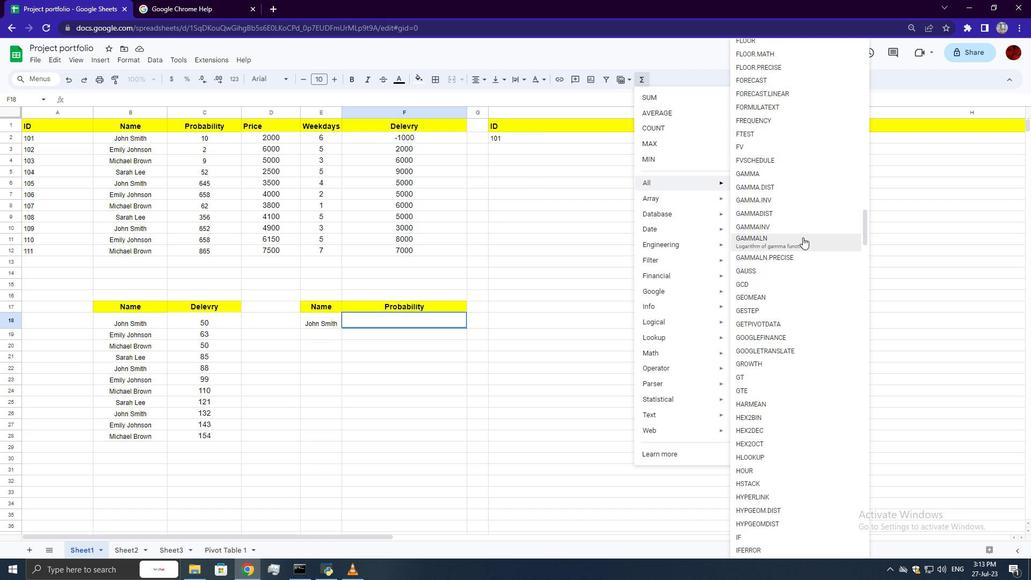 
Action: Mouse scrolled (803, 236) with delta (0, 0)
Screenshot: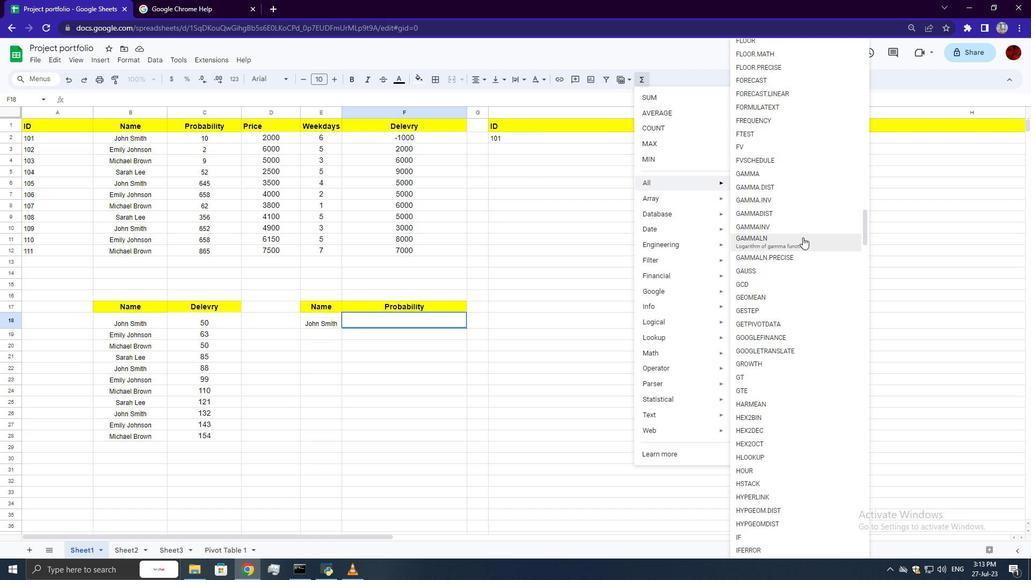 
Action: Mouse scrolled (803, 236) with delta (0, 0)
Screenshot: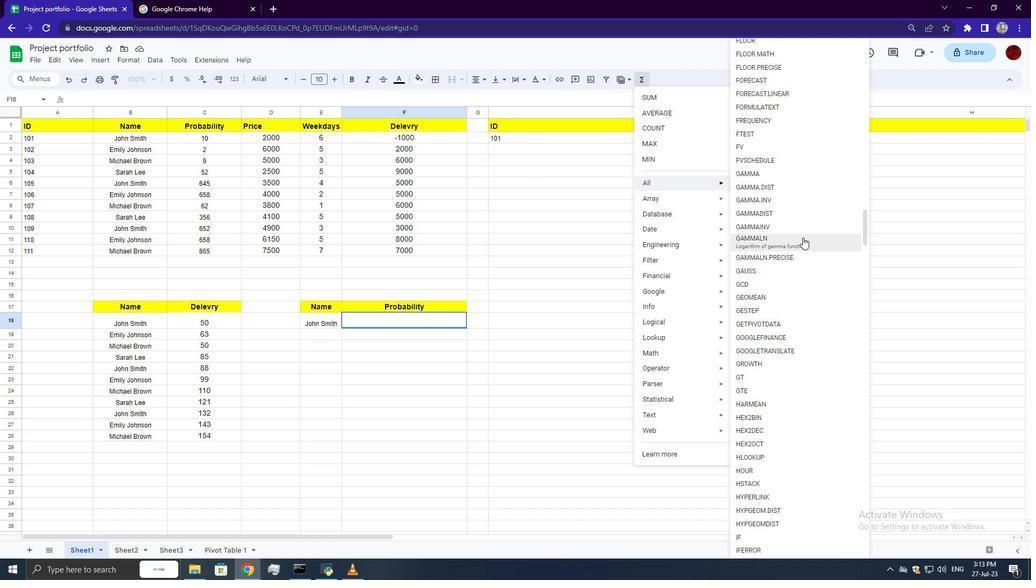 
Action: Mouse moved to (803, 271)
Screenshot: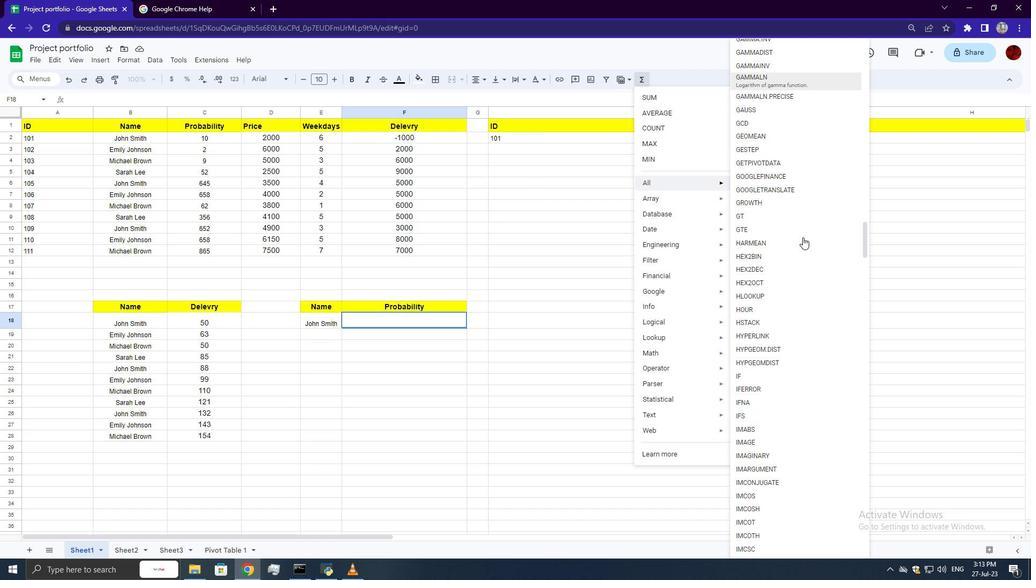 
Action: Mouse scrolled (803, 259) with delta (0, 0)
Screenshot: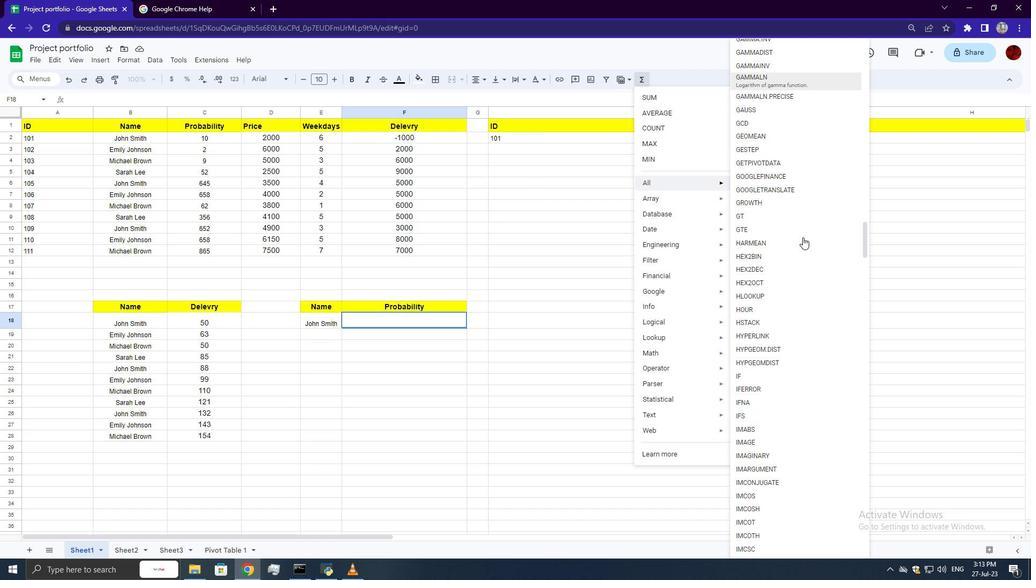 
Action: Mouse scrolled (803, 266) with delta (0, 0)
Screenshot: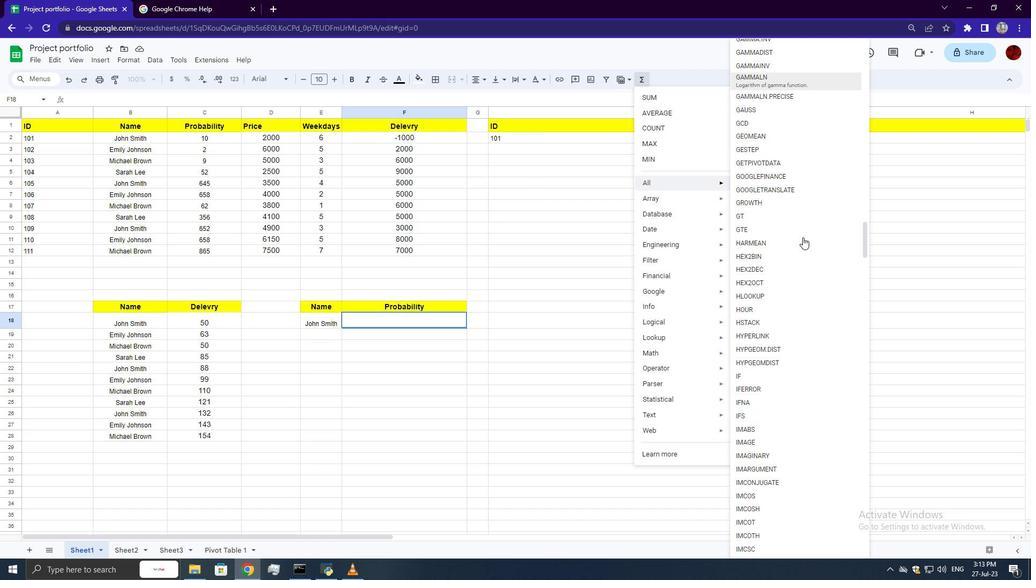 
Action: Mouse scrolled (803, 270) with delta (0, 0)
Screenshot: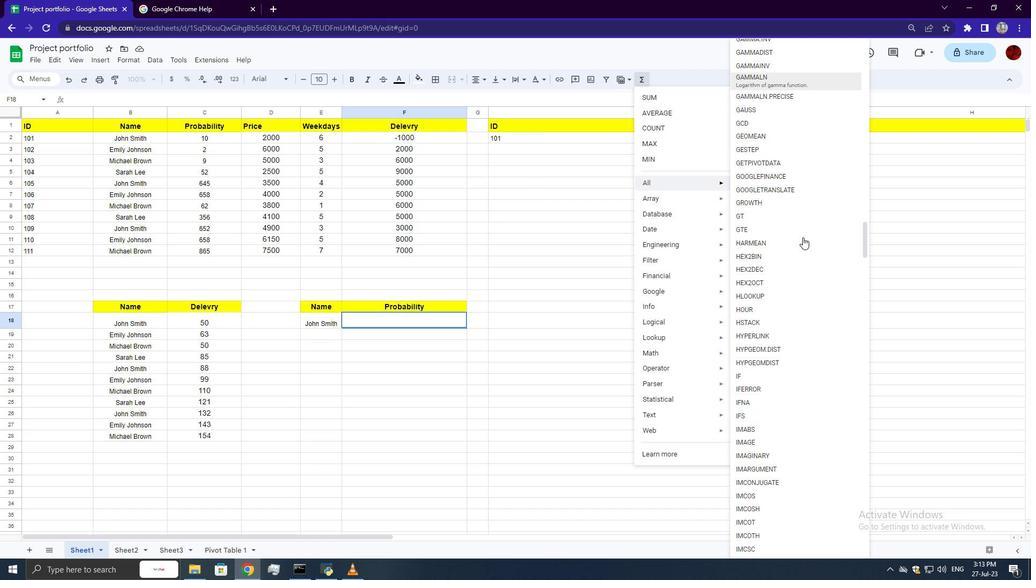 
Action: Mouse scrolled (803, 270) with delta (0, 0)
Screenshot: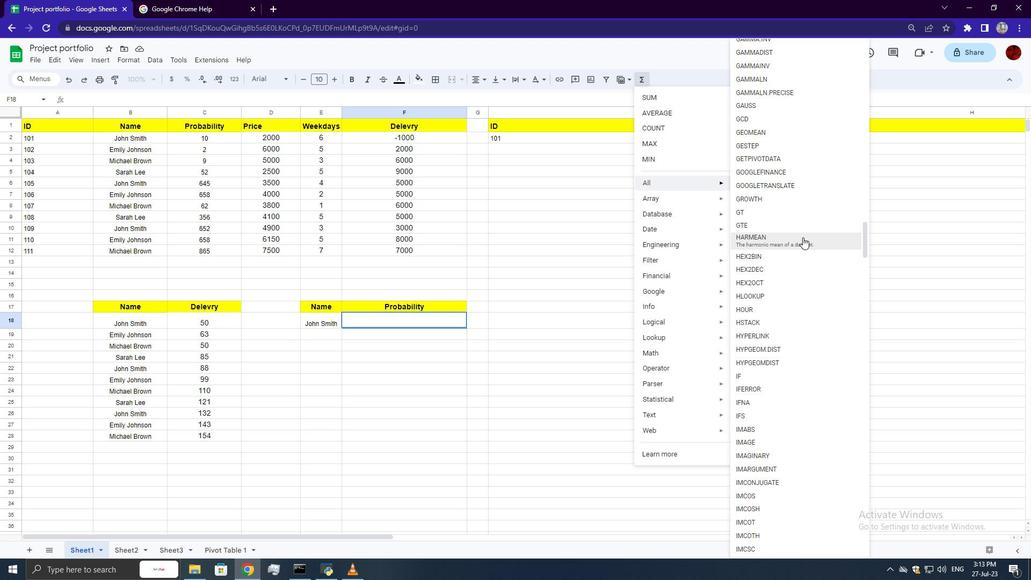 
Action: Mouse scrolled (803, 270) with delta (0, 0)
Screenshot: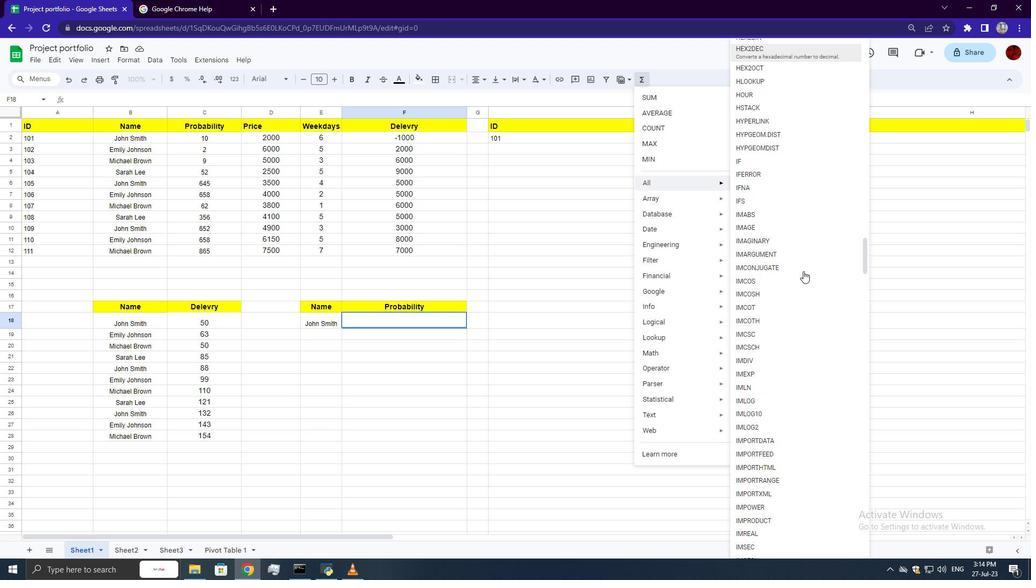 
Action: Mouse scrolled (803, 270) with delta (0, 0)
Screenshot: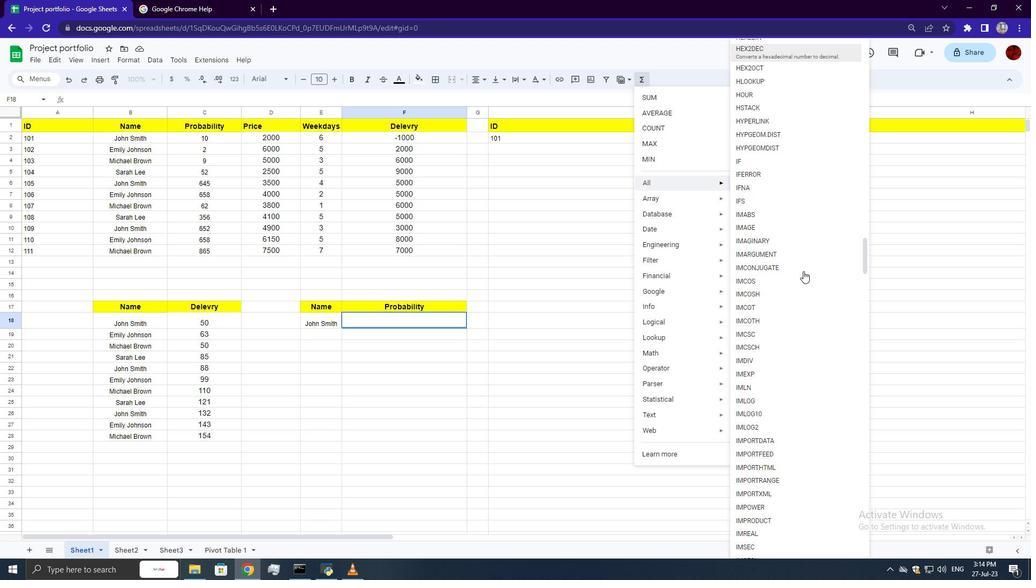 
Action: Mouse scrolled (803, 270) with delta (0, 0)
Screenshot: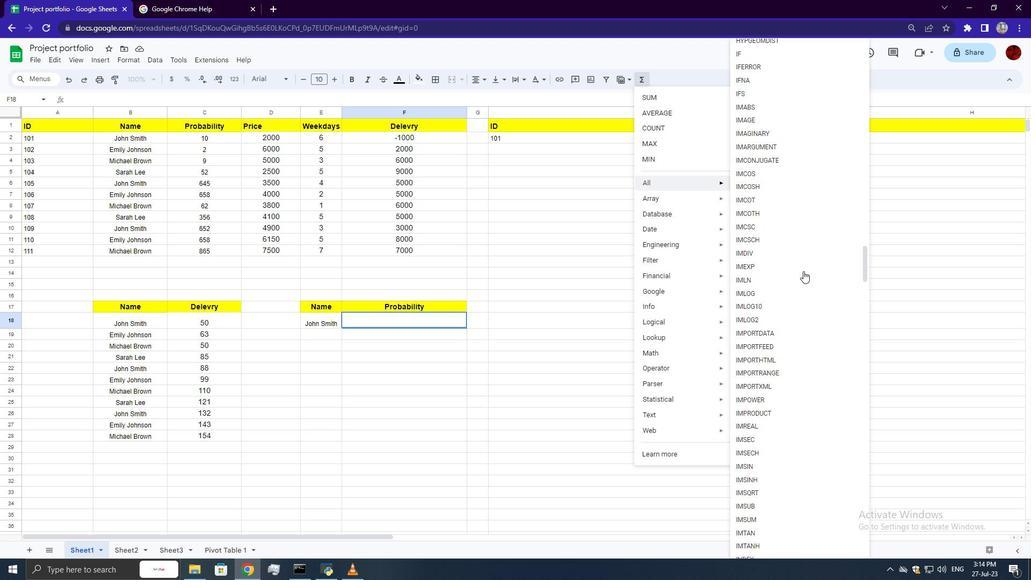 
Action: Mouse scrolled (803, 270) with delta (0, 0)
Screenshot: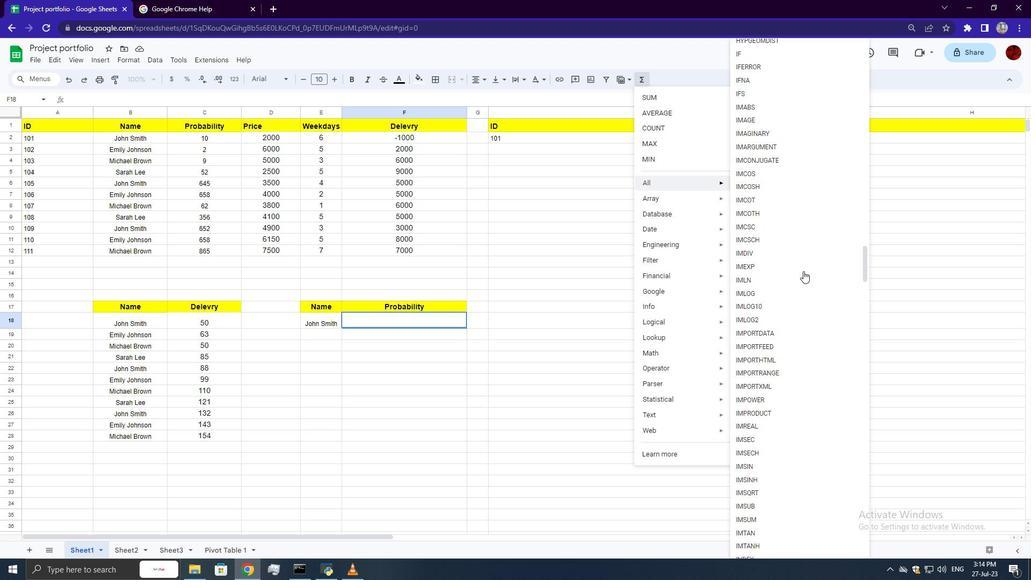 
Action: Mouse scrolled (803, 270) with delta (0, 0)
Screenshot: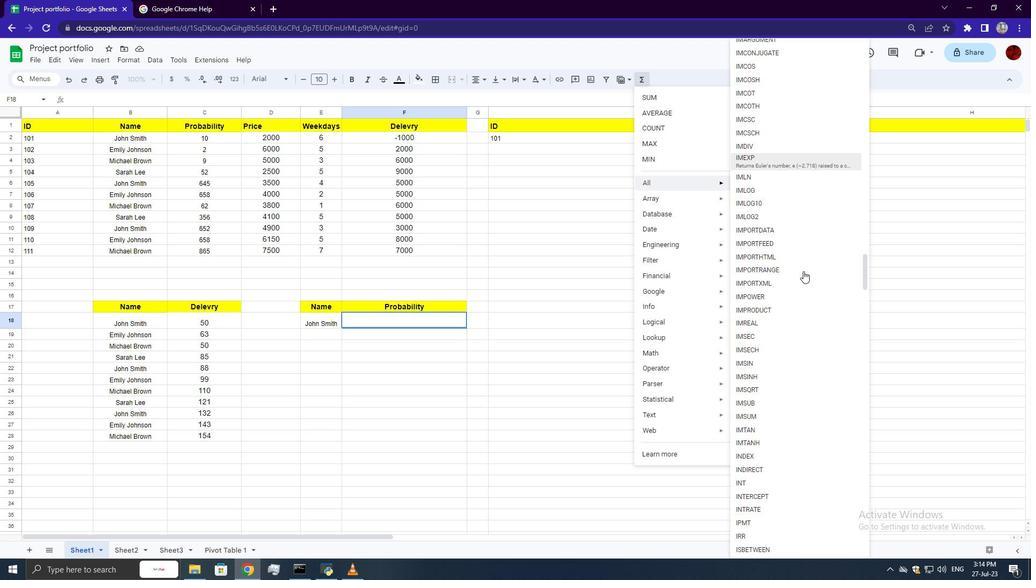 
Action: Mouse scrolled (803, 270) with delta (0, 0)
Screenshot: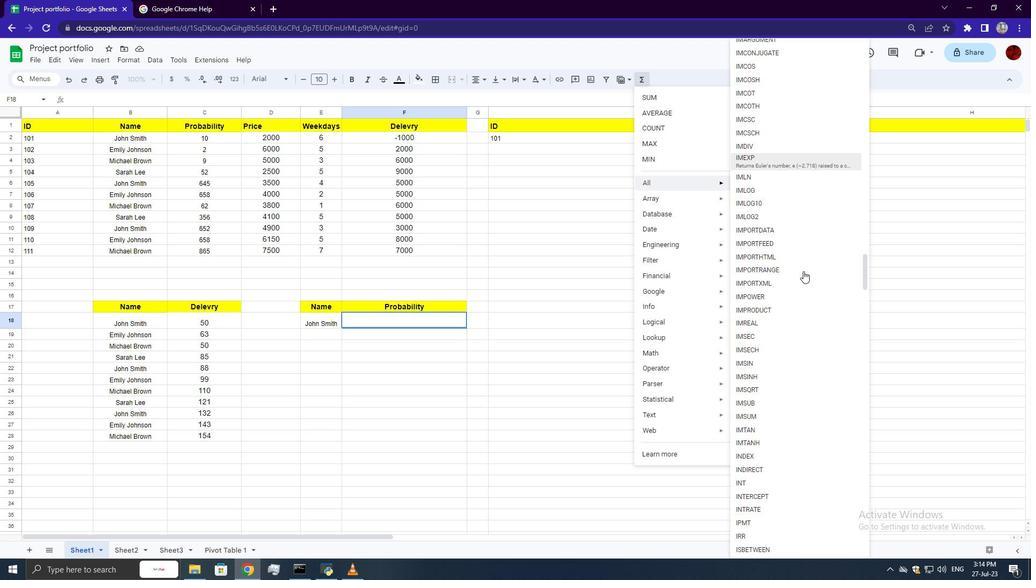 
Action: Mouse scrolled (803, 270) with delta (0, 0)
Screenshot: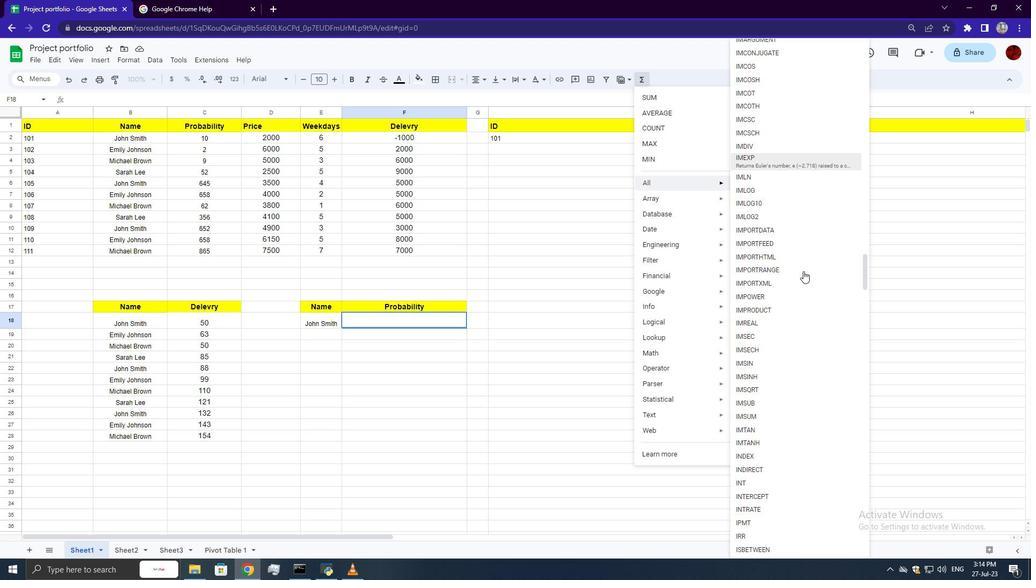 
Action: Mouse scrolled (803, 270) with delta (0, 0)
Screenshot: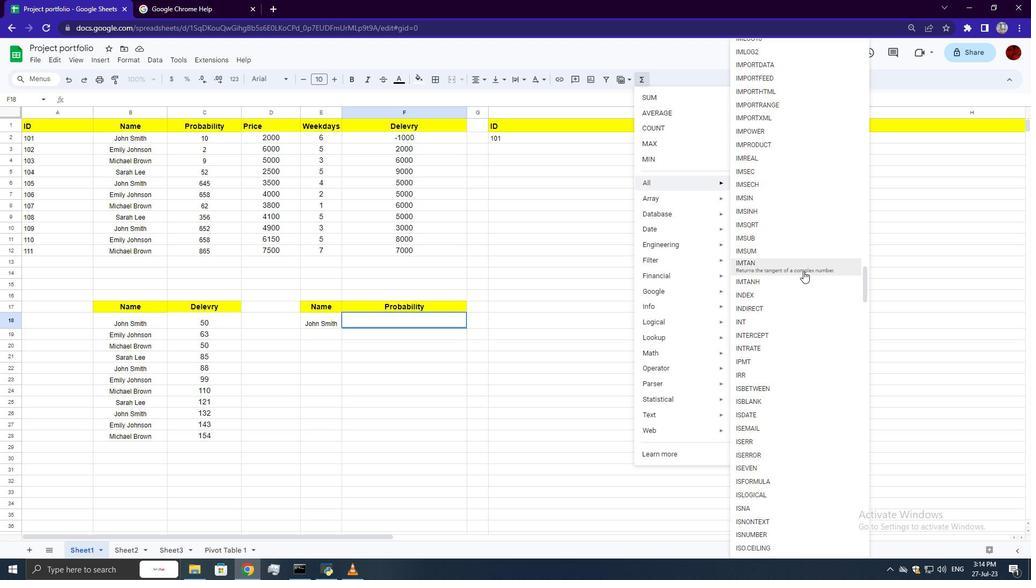 
Action: Mouse scrolled (803, 270) with delta (0, 0)
Screenshot: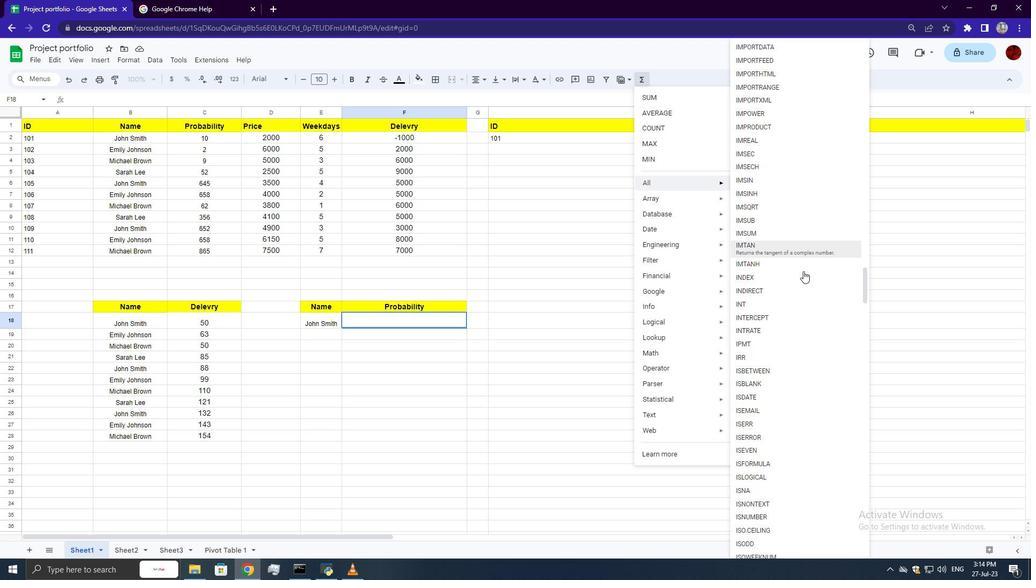
Action: Mouse scrolled (803, 270) with delta (0, 0)
Screenshot: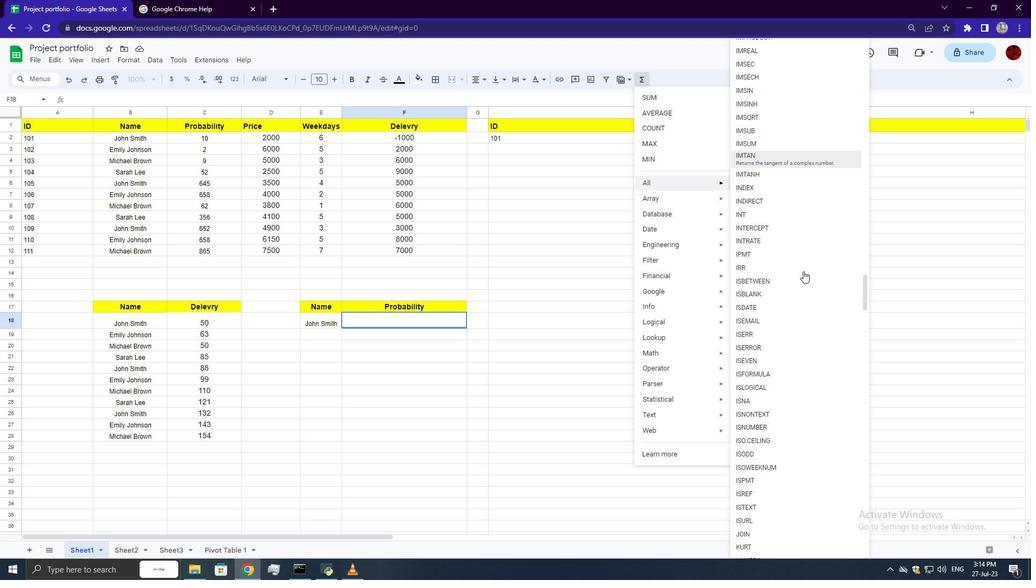 
Action: Mouse moved to (756, 421)
Screenshot: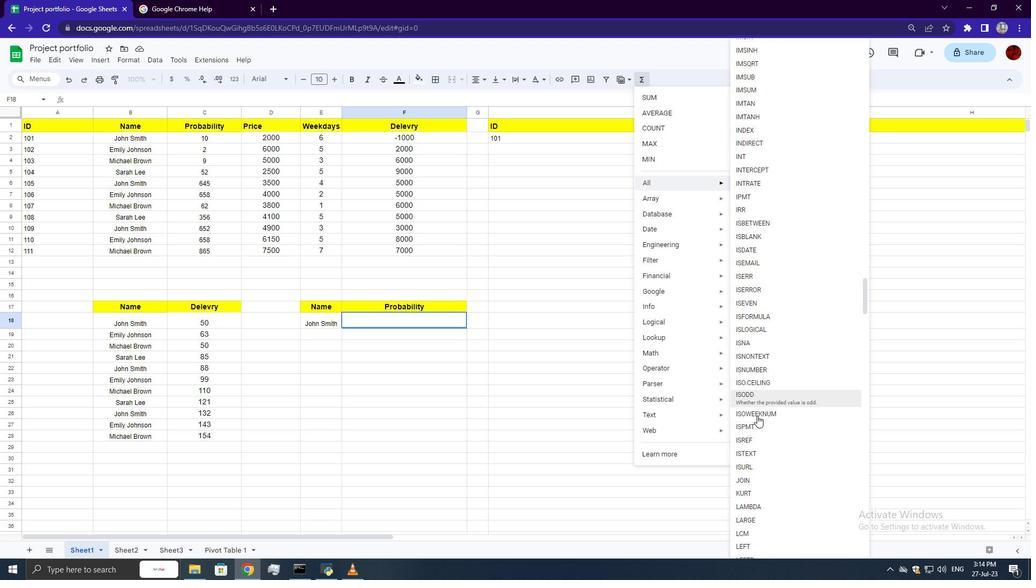 
Action: Mouse pressed left at (756, 421)
Screenshot: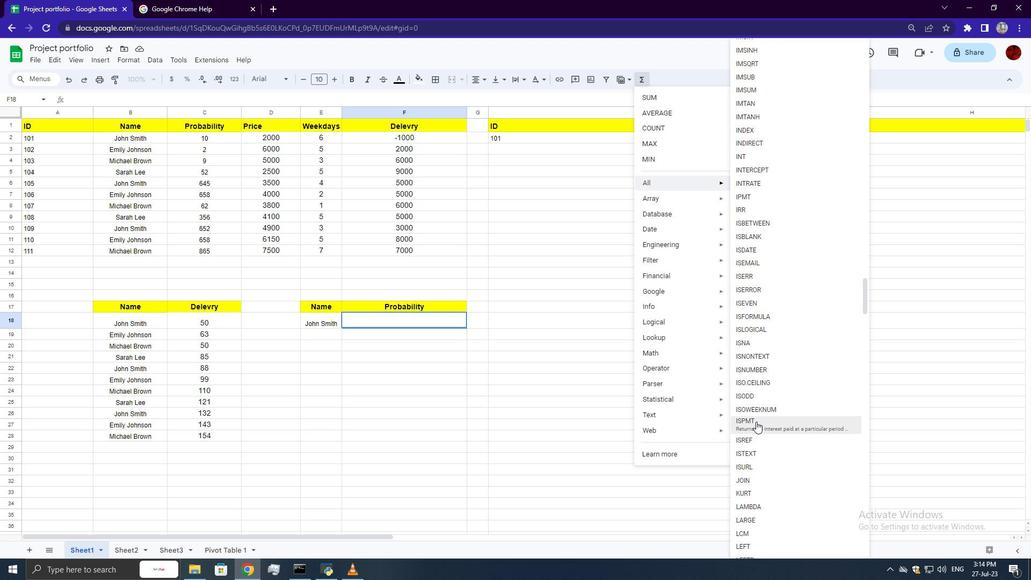 
Action: Key pressed 15<Key.shift><Key.shift><Key.shift><Key.shift><Key.shift><Key.shift><Key.shift><Key.shift><Key.shift><Key.shift><Key.shift><Key.shift><Key.shift><Key.shift><Key.shift><Key.shift><Key.shift><Key.shift><Key.shift><Key.shift><Key.shift>%,<Key.space>2,<Key.space>5,<Key.space>1000<Key.enter>
Screenshot: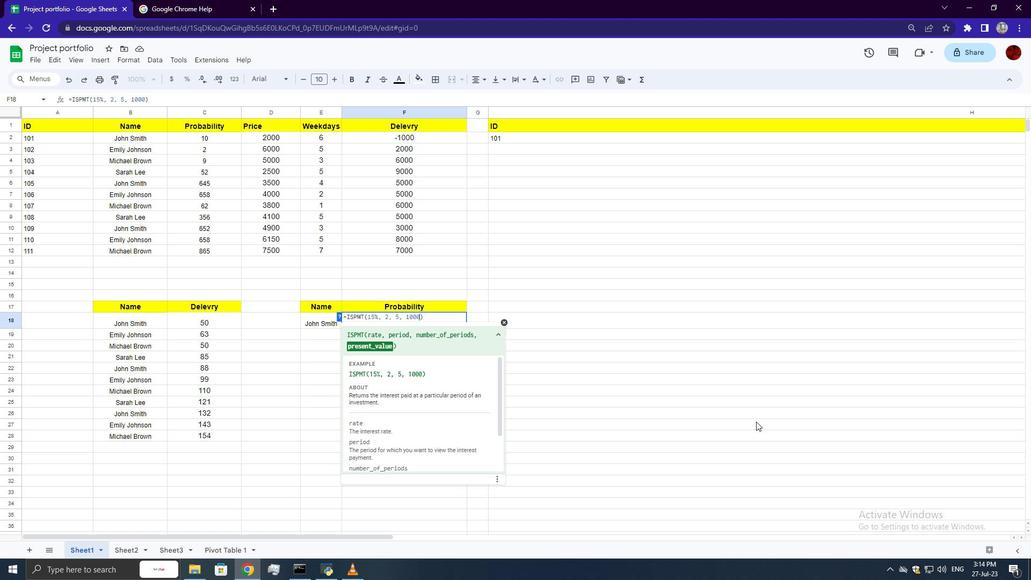 
Action: Mouse moved to (464, 359)
Screenshot: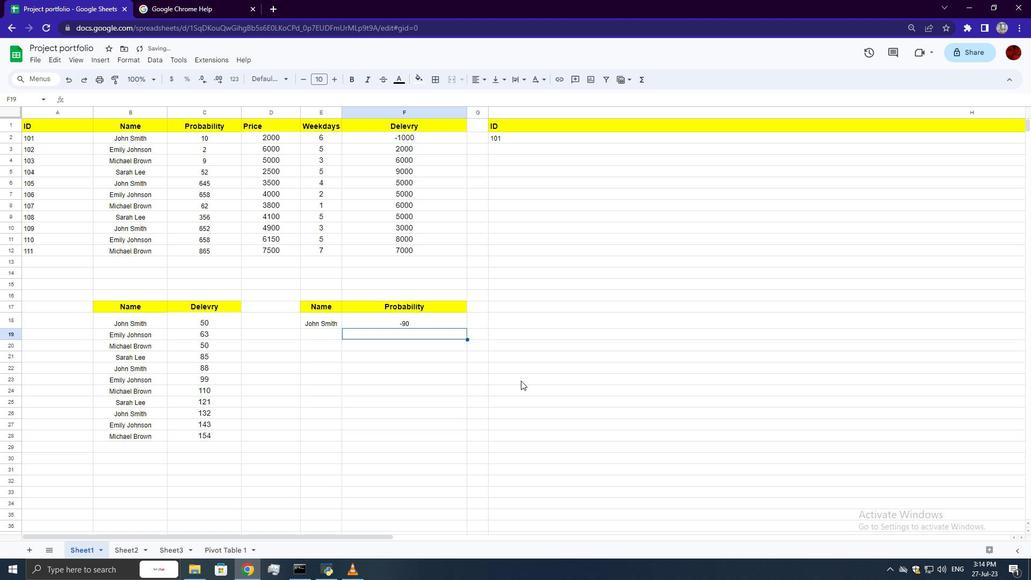 
